 Task: Update the Trello card with a detailed description, attach a file, set up an automation button to move the card, change the cover color, and add a comment.
Action: Mouse moved to (372, 418)
Screenshot: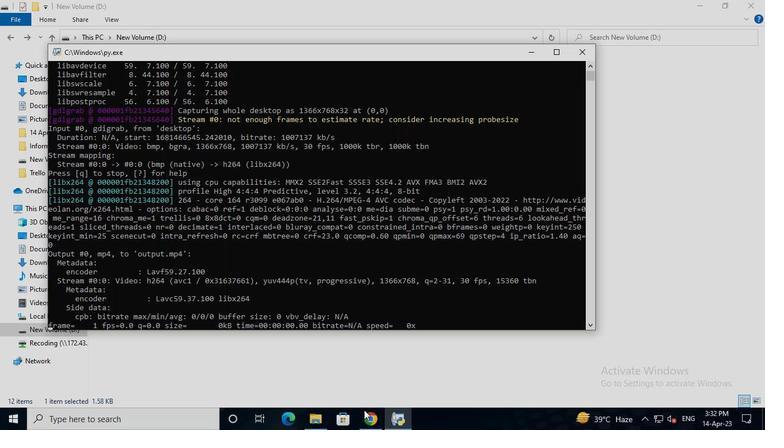
Action: Mouse pressed left at (372, 418)
Screenshot: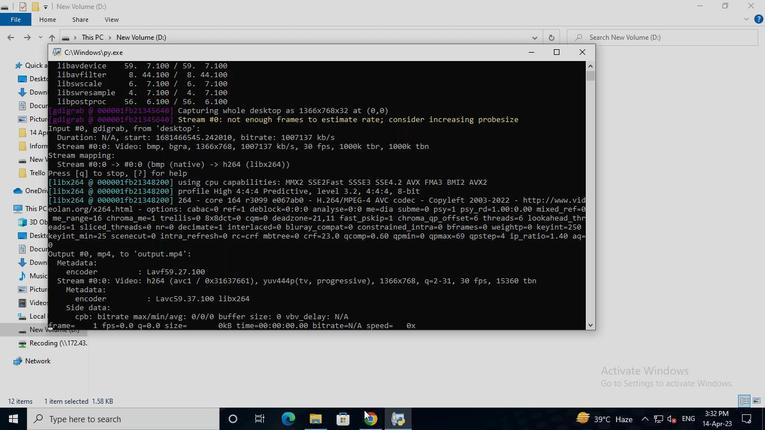 
Action: Mouse moved to (408, 335)
Screenshot: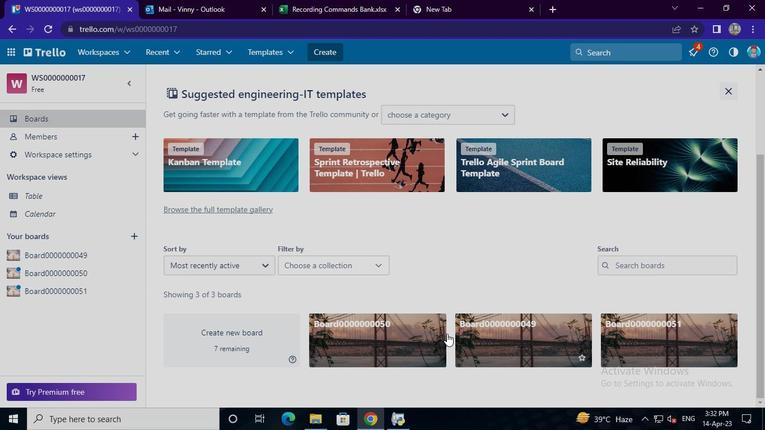 
Action: Mouse pressed left at (408, 335)
Screenshot: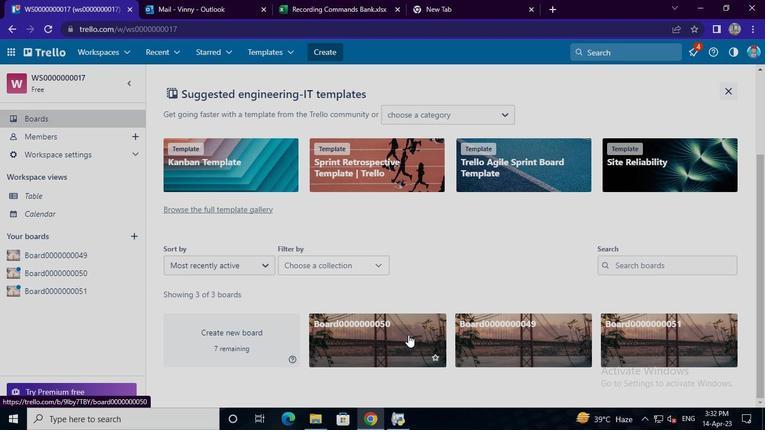 
Action: Mouse moved to (288, 122)
Screenshot: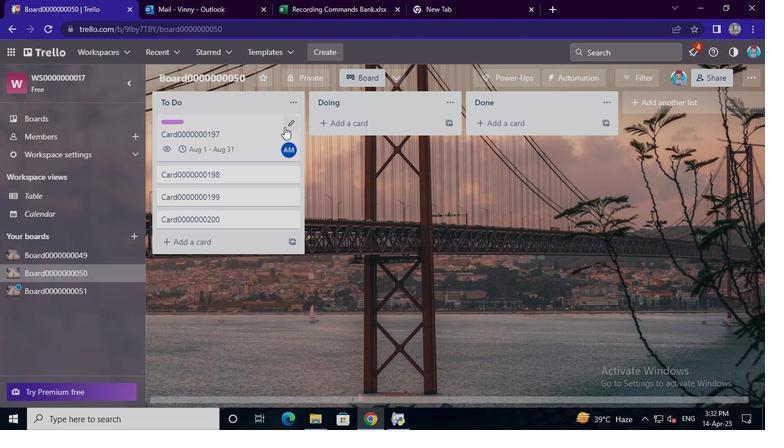 
Action: Mouse pressed left at (288, 122)
Screenshot: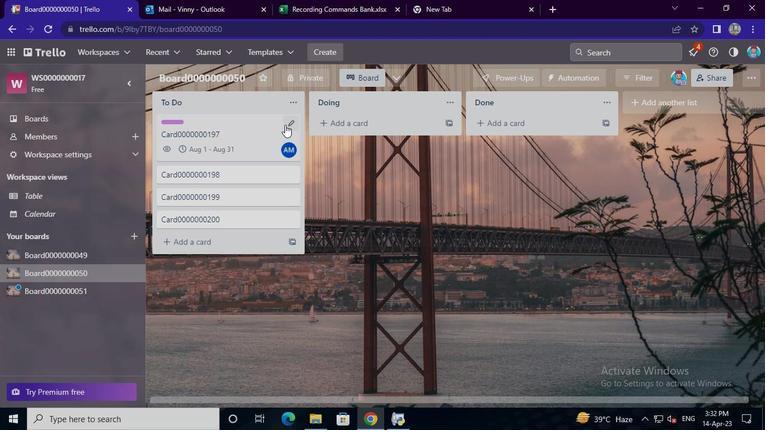 
Action: Mouse moved to (327, 127)
Screenshot: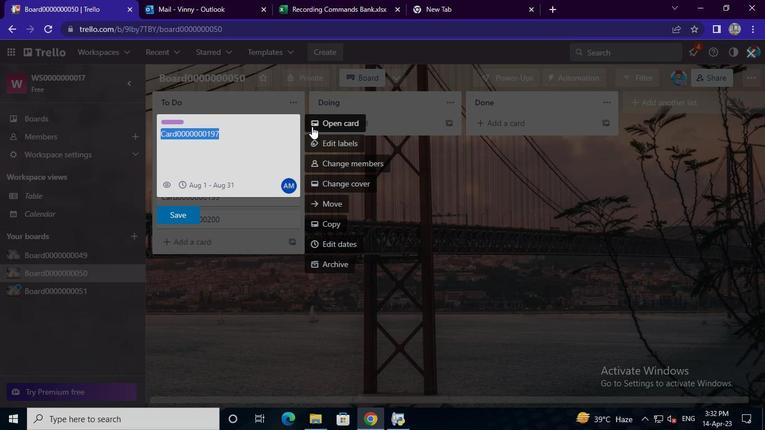 
Action: Mouse pressed left at (327, 127)
Screenshot: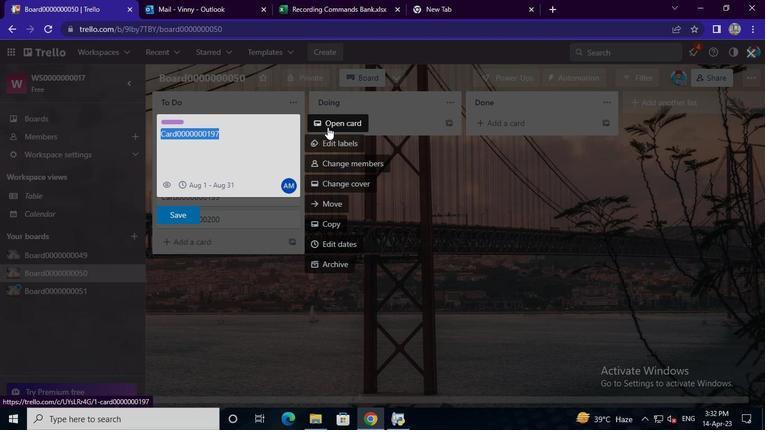 
Action: Mouse moved to (548, 228)
Screenshot: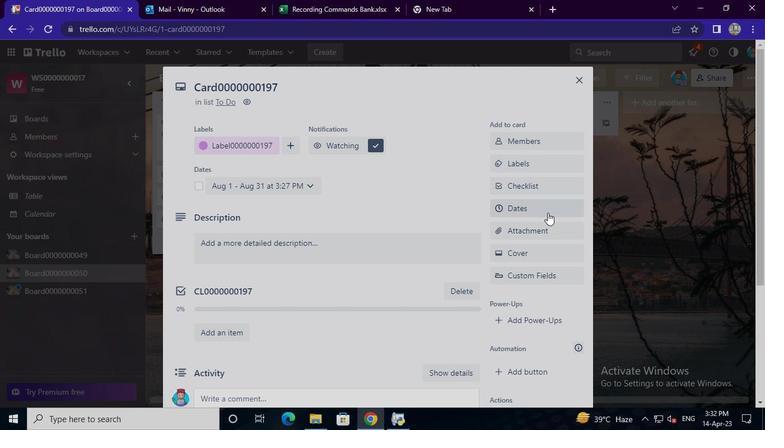 
Action: Mouse pressed left at (548, 228)
Screenshot: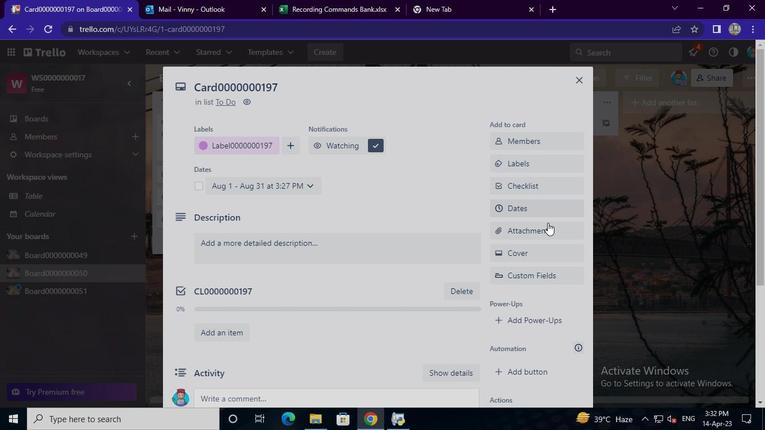 
Action: Mouse moved to (528, 104)
Screenshot: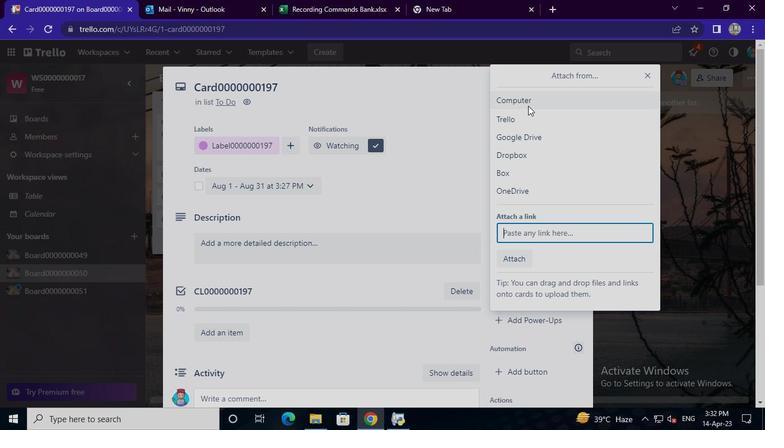 
Action: Mouse pressed left at (528, 104)
Screenshot: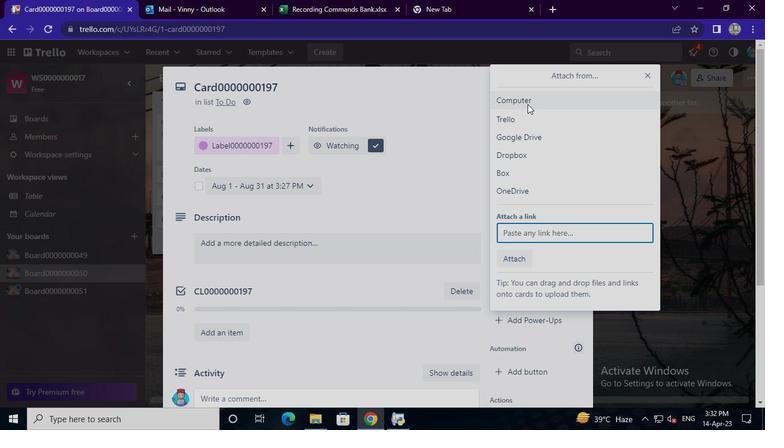 
Action: Mouse moved to (250, 250)
Screenshot: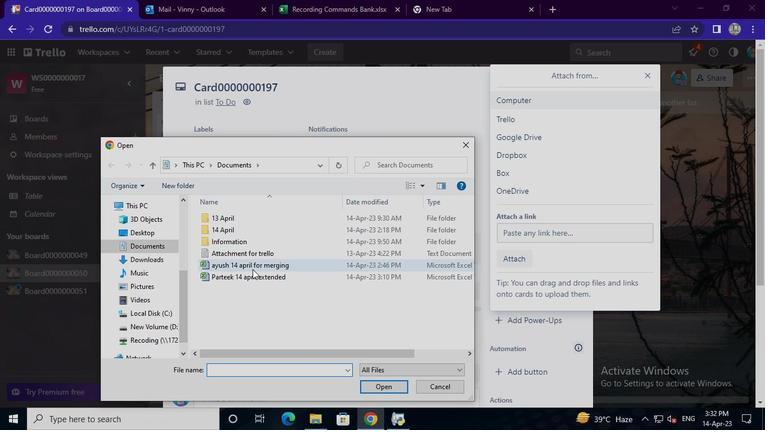 
Action: Mouse pressed left at (250, 250)
Screenshot: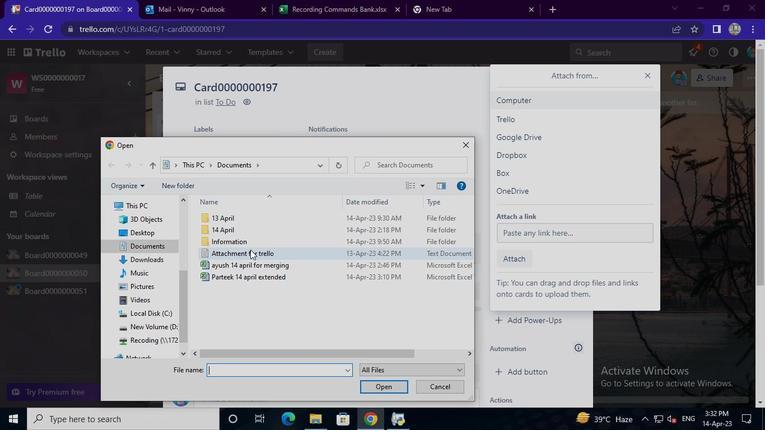 
Action: Mouse pressed left at (250, 250)
Screenshot: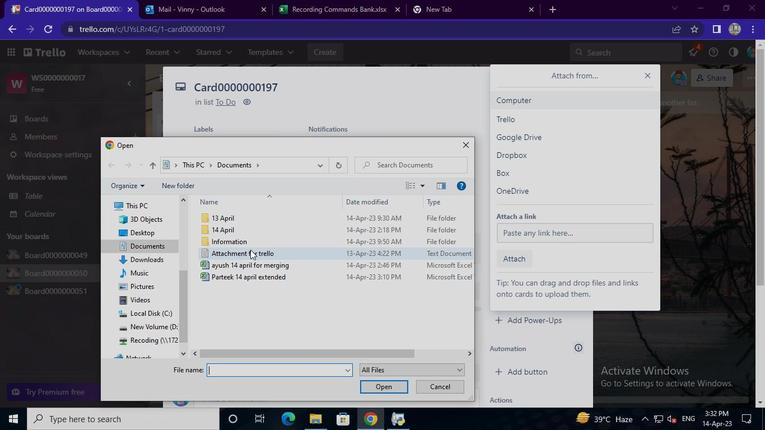 
Action: Mouse moved to (512, 257)
Screenshot: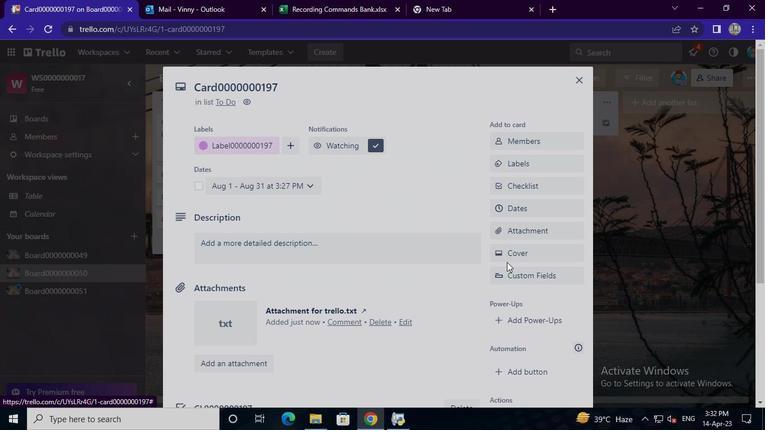 
Action: Mouse pressed left at (512, 257)
Screenshot: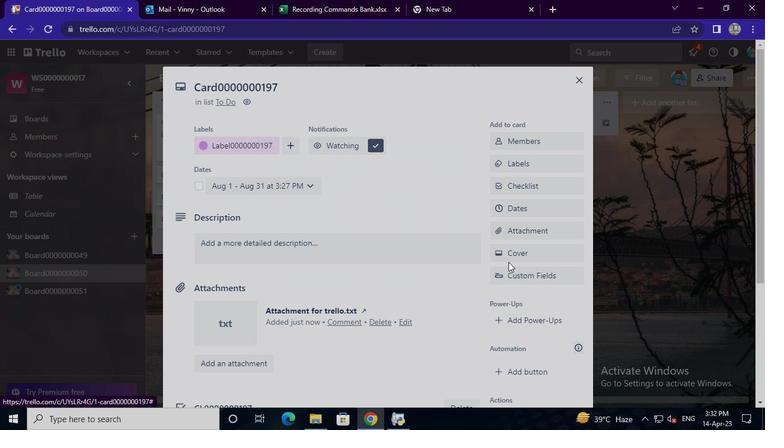 
Action: Mouse moved to (639, 173)
Screenshot: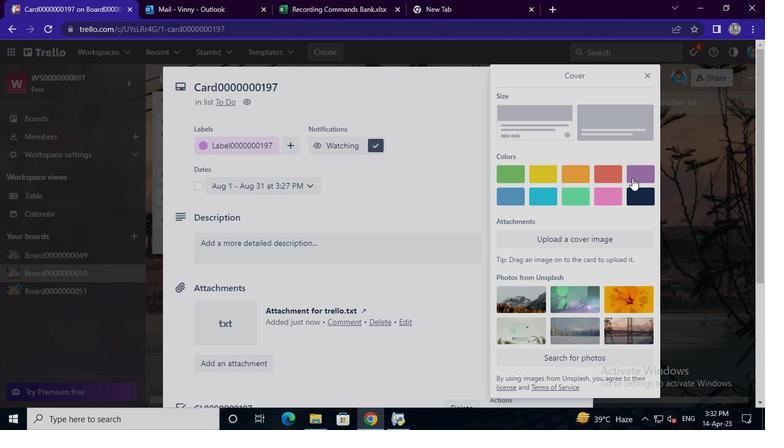 
Action: Mouse pressed left at (639, 173)
Screenshot: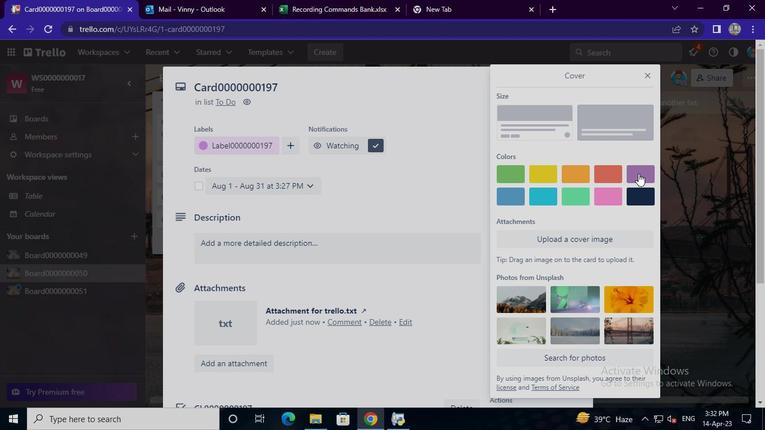 
Action: Mouse moved to (648, 77)
Screenshot: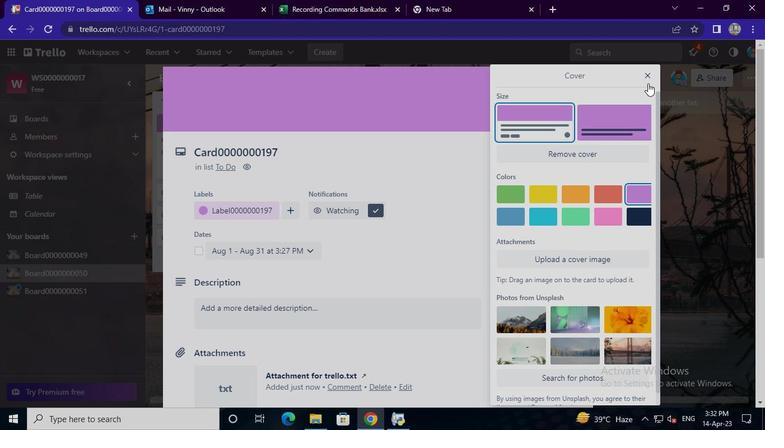 
Action: Mouse pressed left at (648, 77)
Screenshot: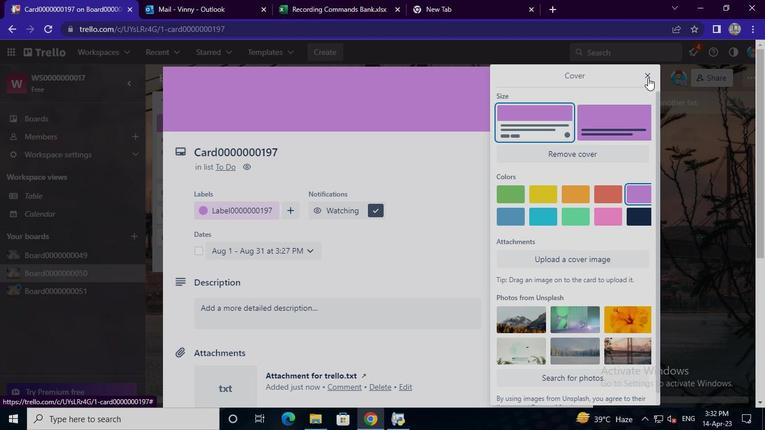 
Action: Mouse moved to (527, 191)
Screenshot: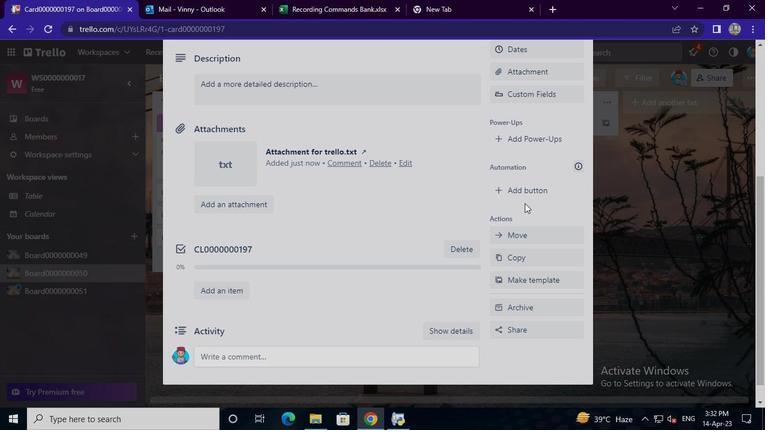 
Action: Mouse pressed left at (527, 191)
Screenshot: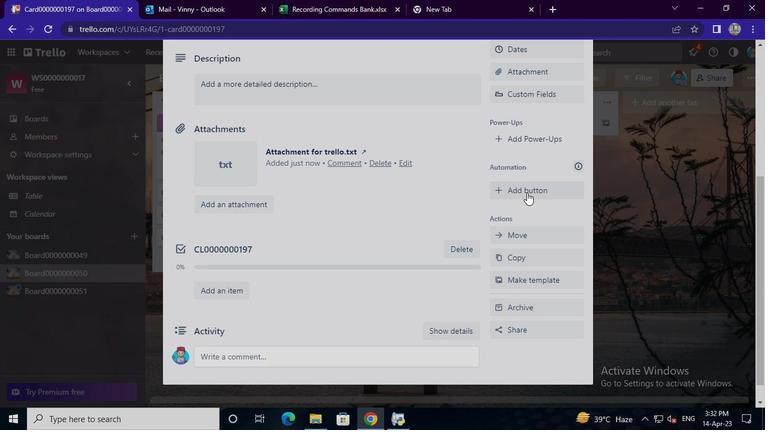
Action: Mouse moved to (546, 129)
Screenshot: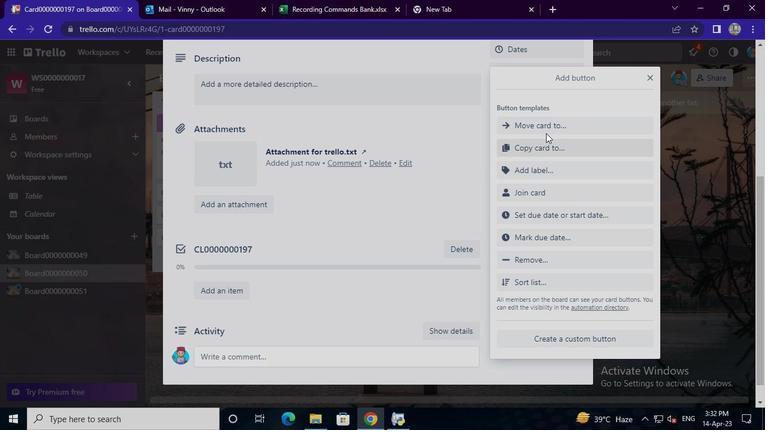 
Action: Mouse pressed left at (546, 129)
Screenshot: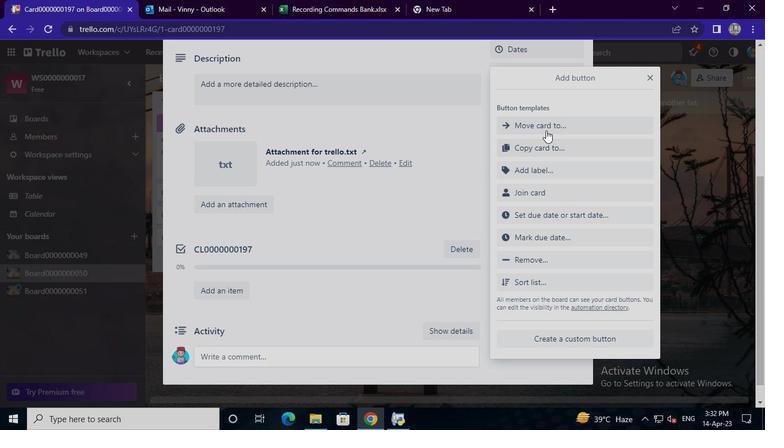 
Action: Mouse moved to (551, 123)
Screenshot: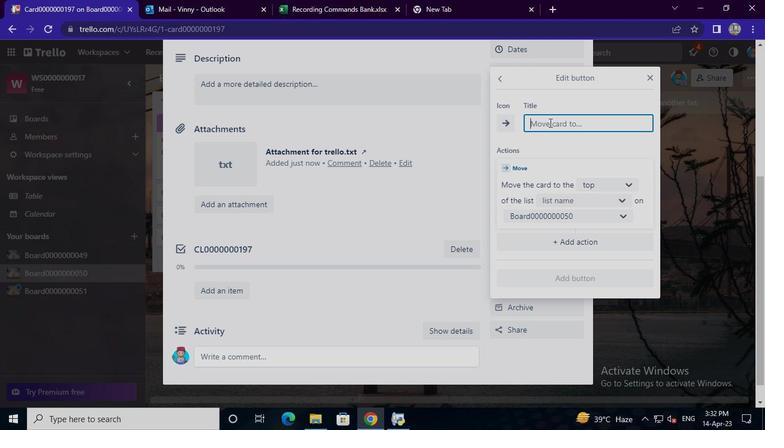 
Action: Mouse pressed left at (551, 123)
Screenshot: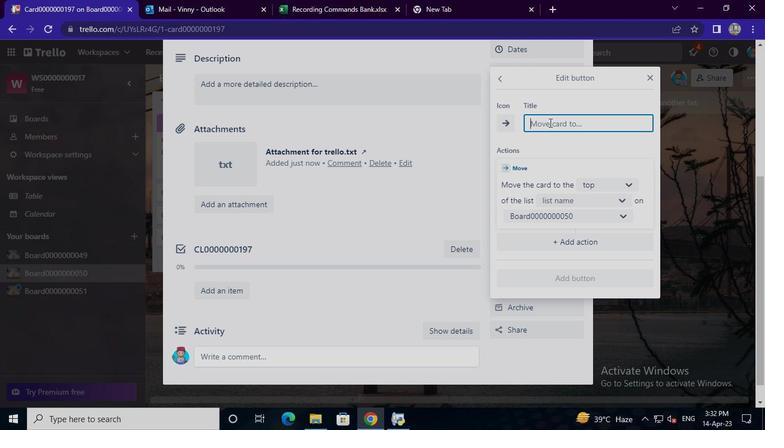 
Action: Keyboard Key.shift
Screenshot: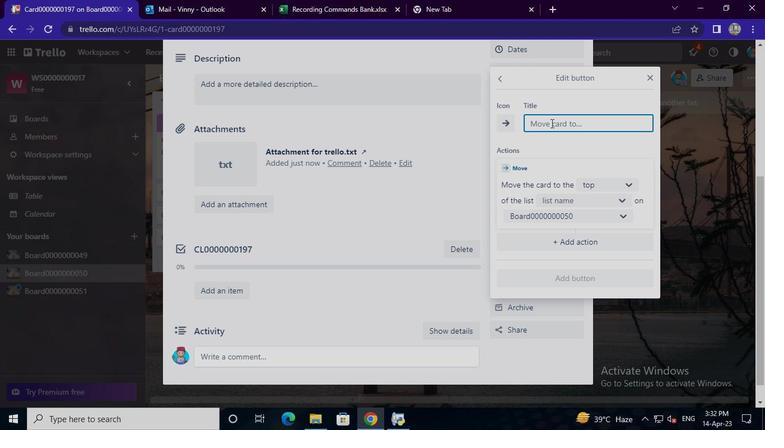 
Action: Keyboard B
Screenshot: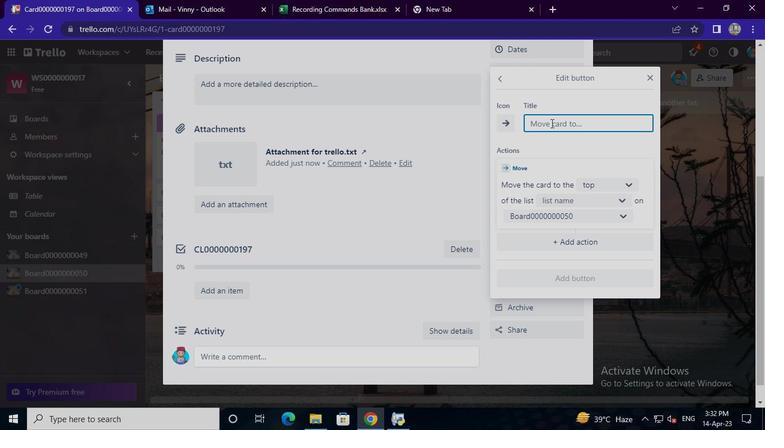 
Action: Keyboard u
Screenshot: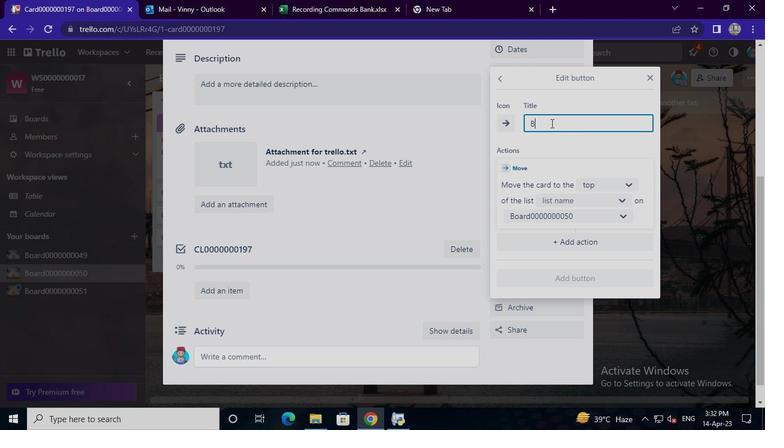 
Action: Keyboard t
Screenshot: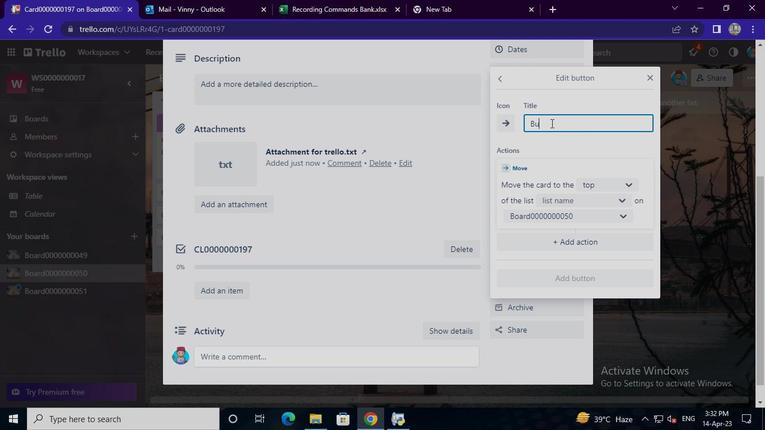 
Action: Keyboard t
Screenshot: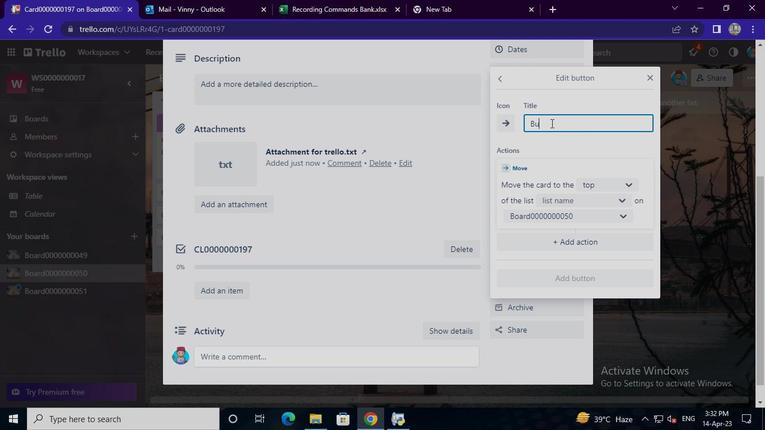 
Action: Keyboard o
Screenshot: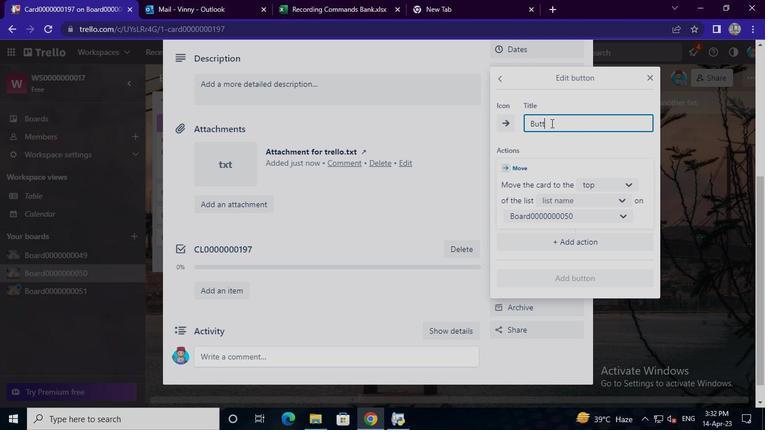 
Action: Keyboard n
Screenshot: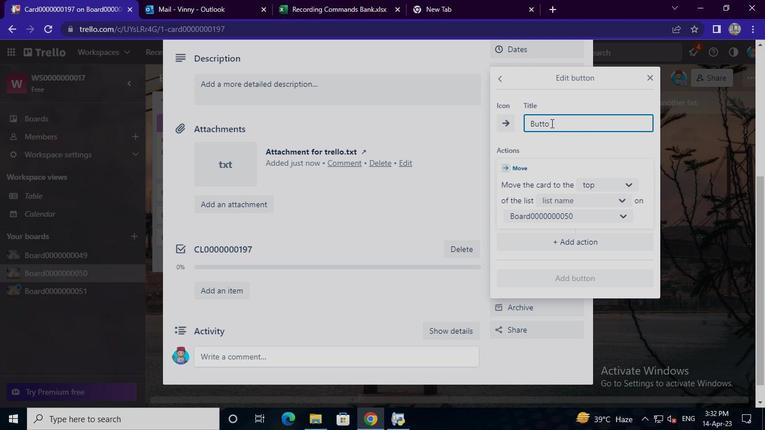 
Action: Keyboard <96>
Screenshot: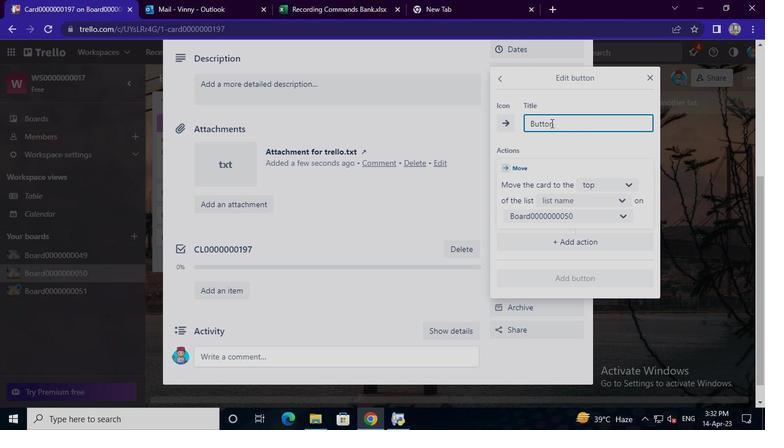 
Action: Keyboard <96>
Screenshot: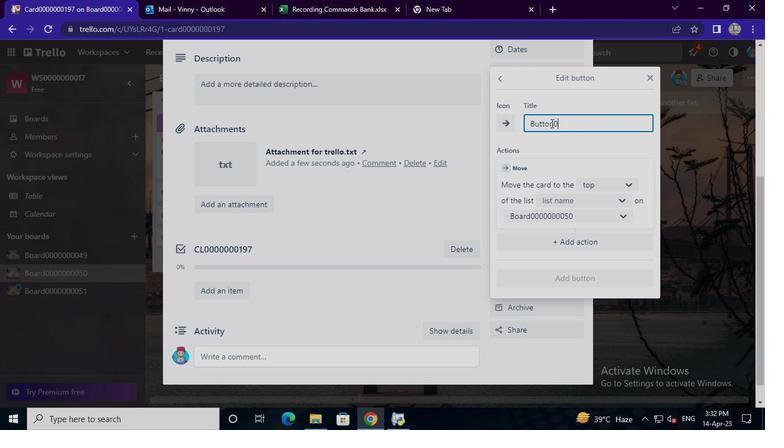 
Action: Keyboard <96>
Screenshot: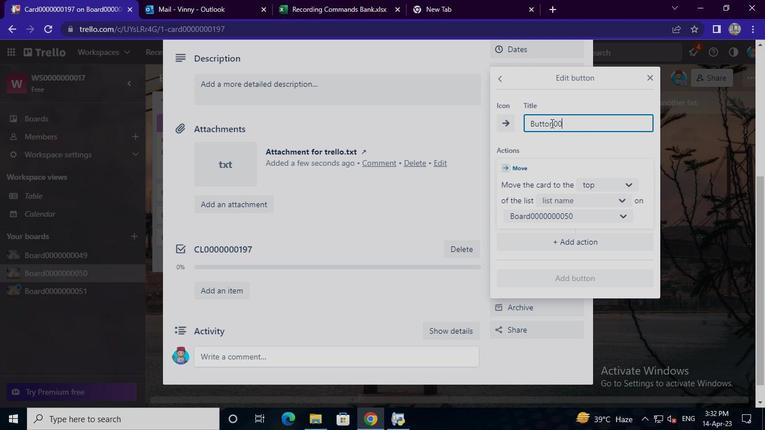 
Action: Keyboard <96>
Screenshot: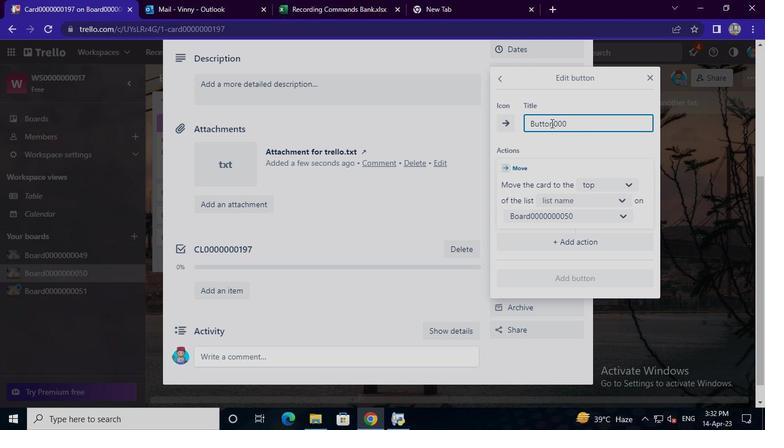 
Action: Keyboard <96>
Screenshot: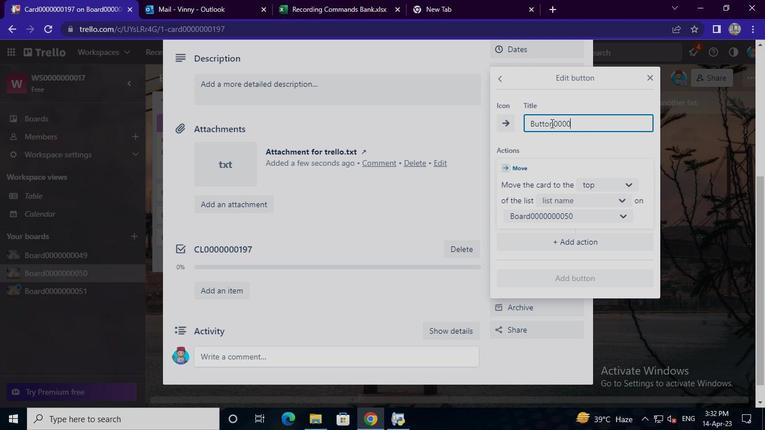 
Action: Keyboard <96>
Screenshot: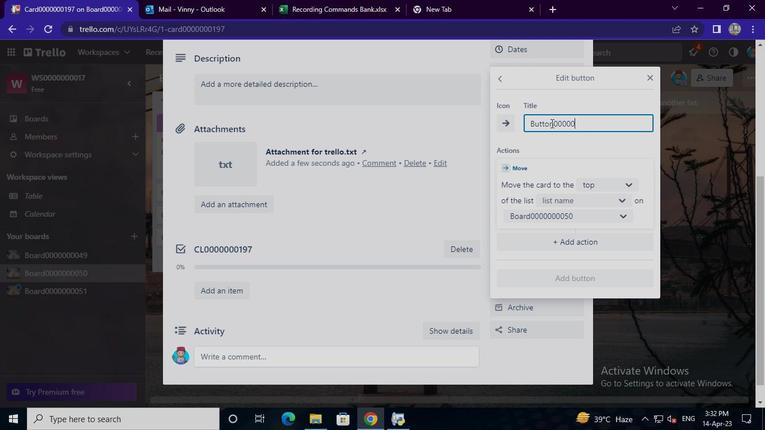 
Action: Keyboard <96>
Screenshot: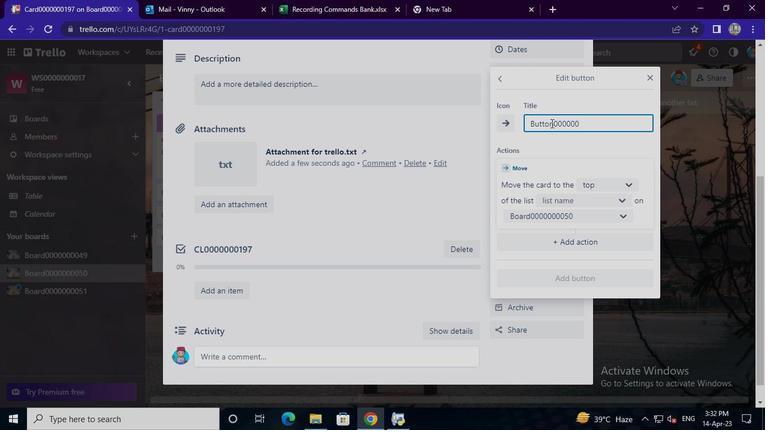 
Action: Keyboard <97>
Screenshot: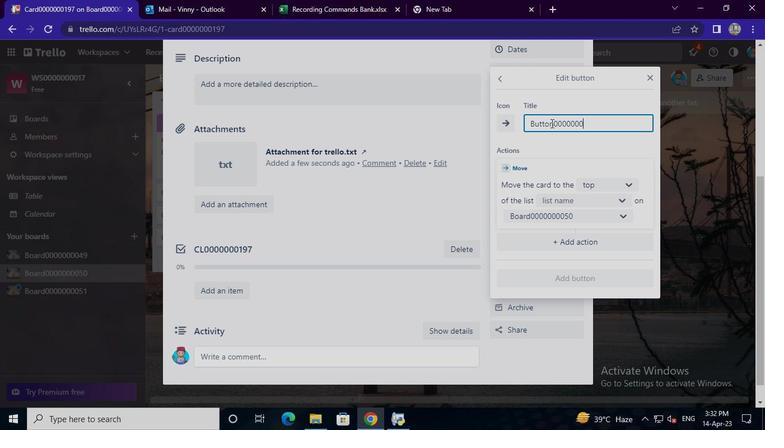 
Action: Keyboard <105>
Screenshot: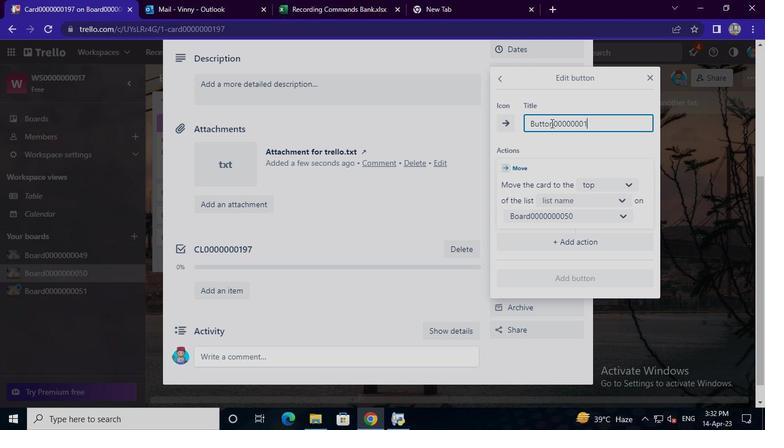 
Action: Keyboard <103>
Screenshot: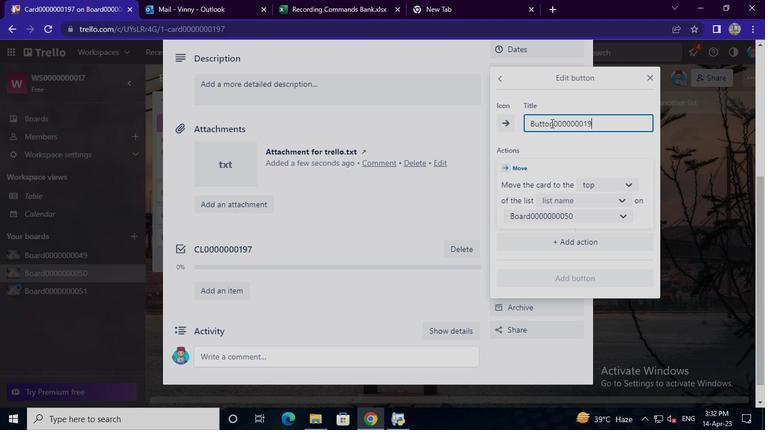 
Action: Mouse moved to (617, 183)
Screenshot: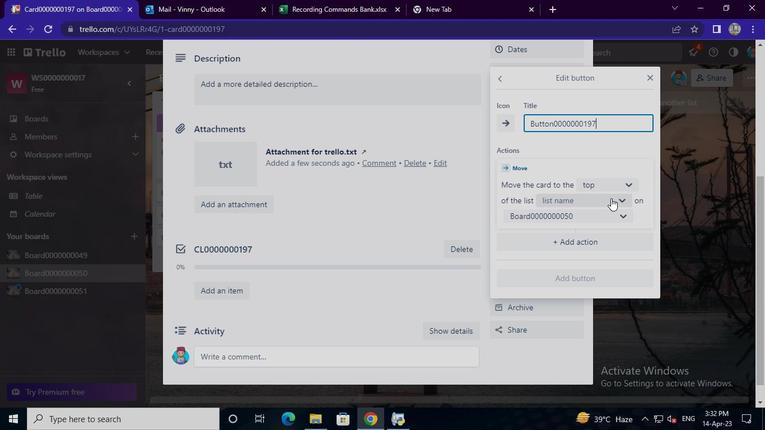
Action: Mouse pressed left at (617, 183)
Screenshot: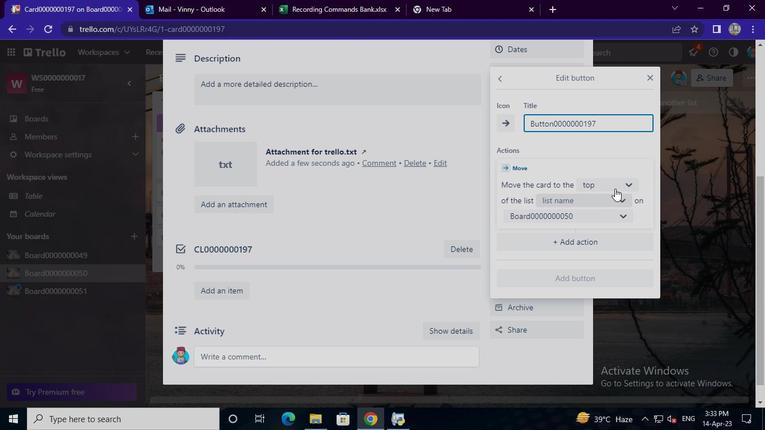 
Action: Mouse moved to (606, 205)
Screenshot: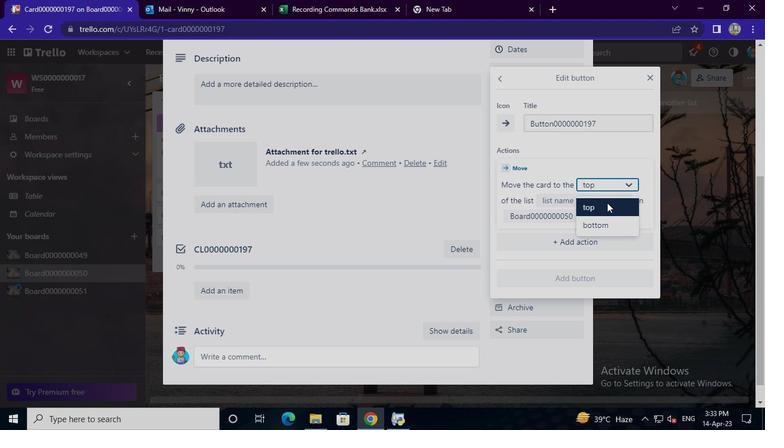 
Action: Mouse pressed left at (606, 205)
Screenshot: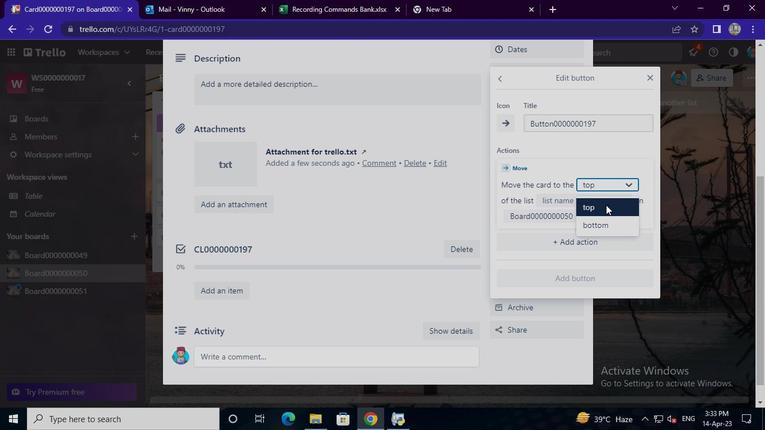 
Action: Mouse moved to (606, 202)
Screenshot: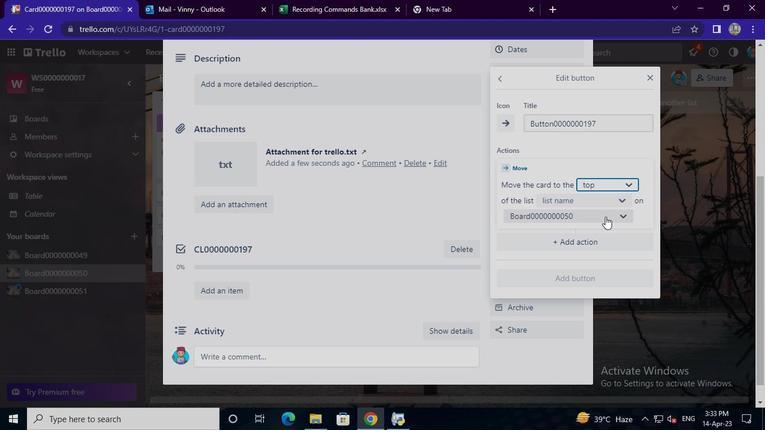 
Action: Mouse pressed left at (606, 202)
Screenshot: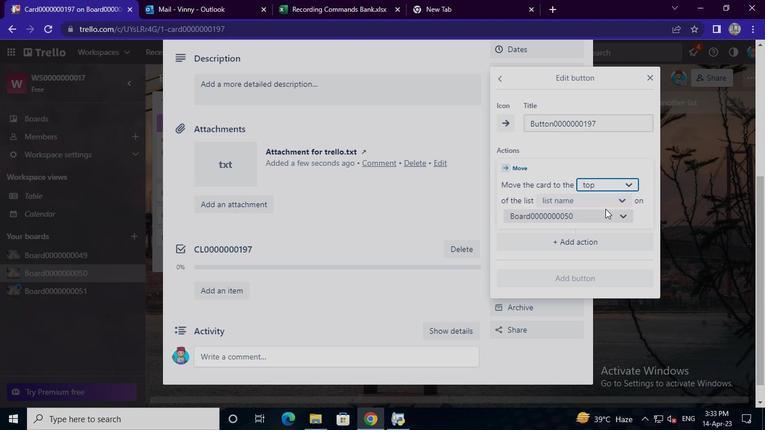 
Action: Mouse moved to (577, 223)
Screenshot: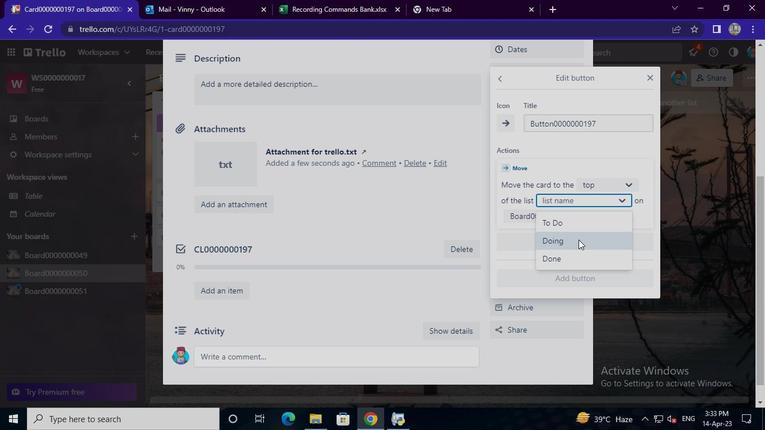 
Action: Mouse pressed left at (577, 223)
Screenshot: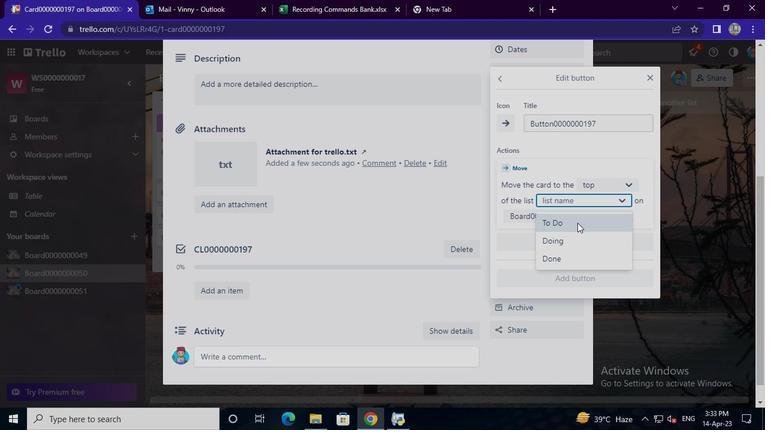 
Action: Mouse moved to (580, 271)
Screenshot: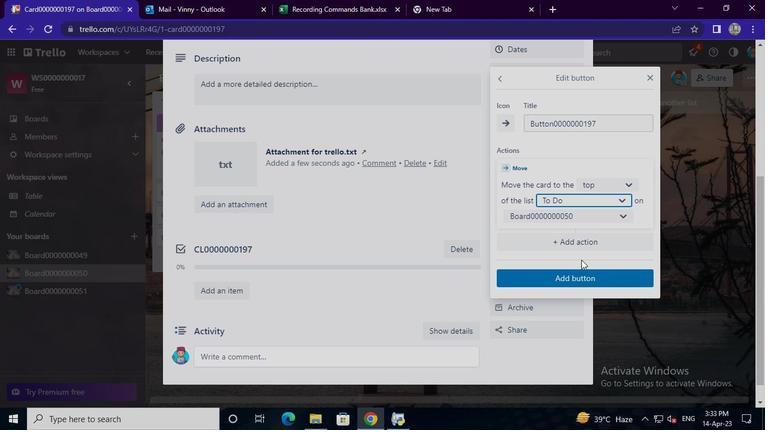 
Action: Mouse pressed left at (580, 271)
Screenshot: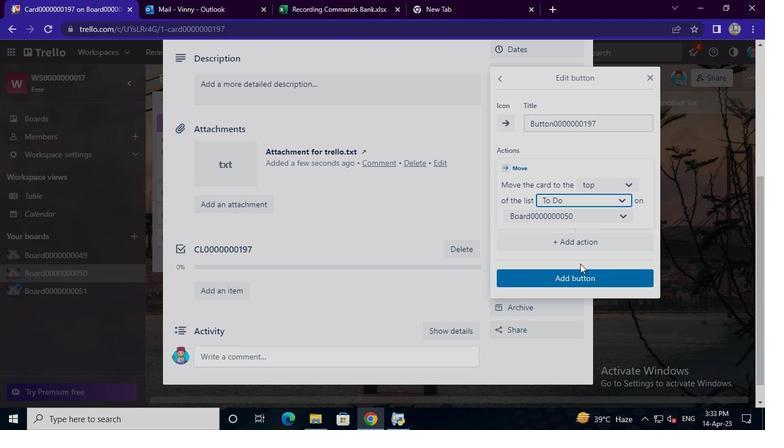 
Action: Mouse moved to (288, 199)
Screenshot: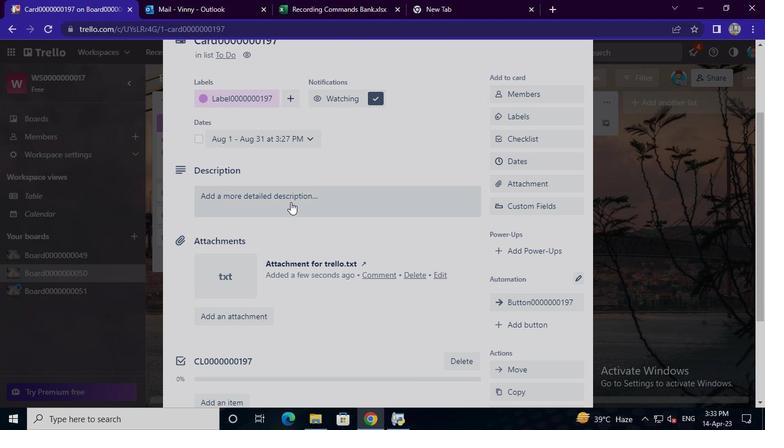 
Action: Mouse pressed left at (288, 199)
Screenshot: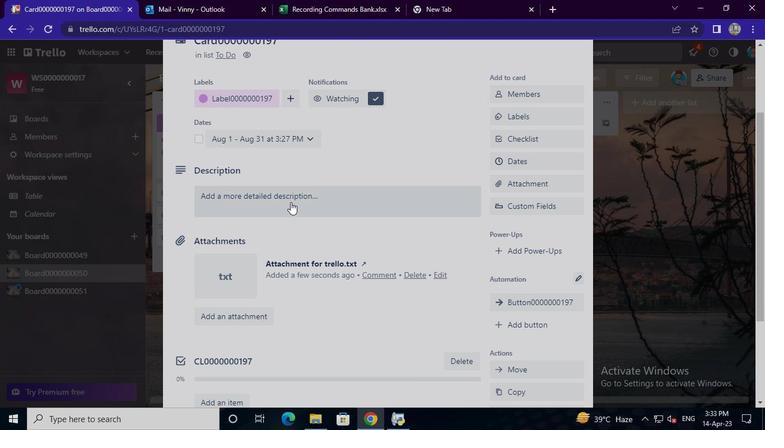 
Action: Mouse moved to (280, 230)
Screenshot: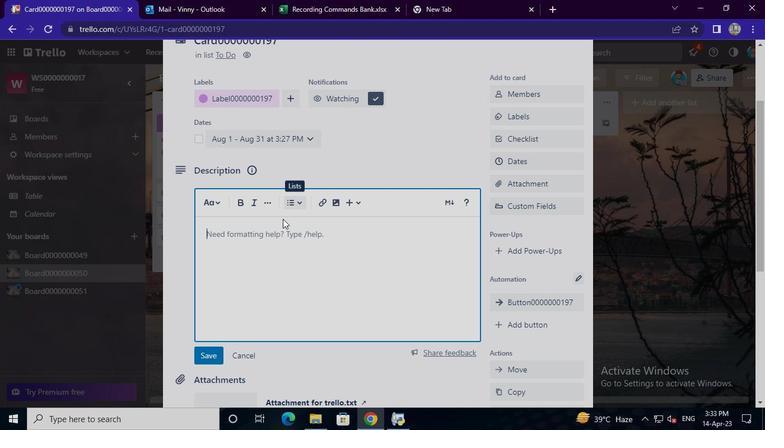 
Action: Keyboard Key.shift
Screenshot: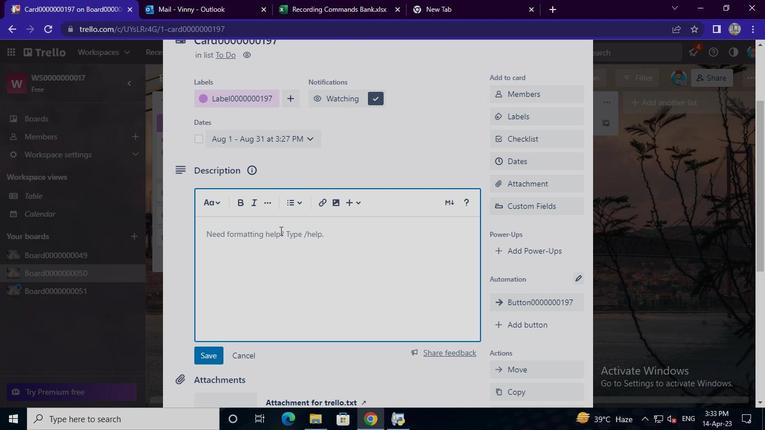 
Action: Keyboard D
Screenshot: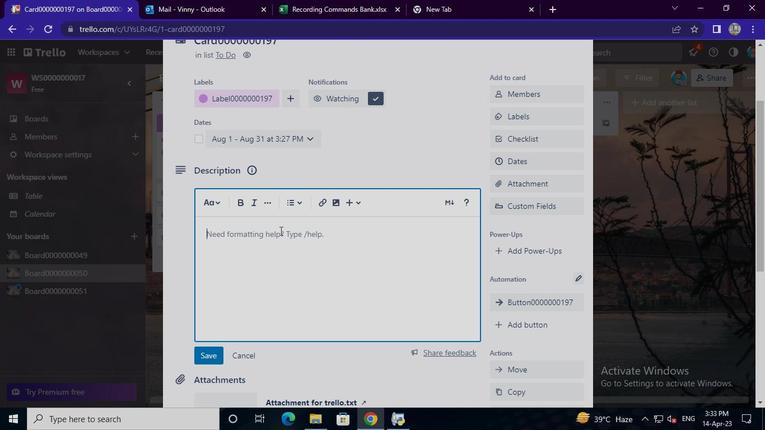 
Action: Keyboard S
Screenshot: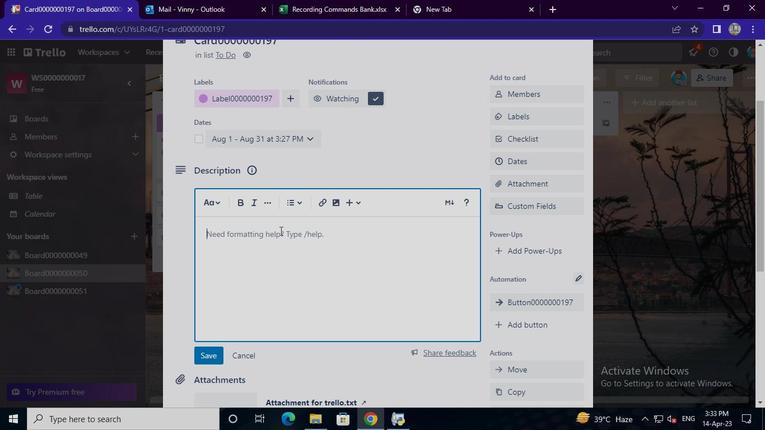 
Action: Keyboard <96>
Screenshot: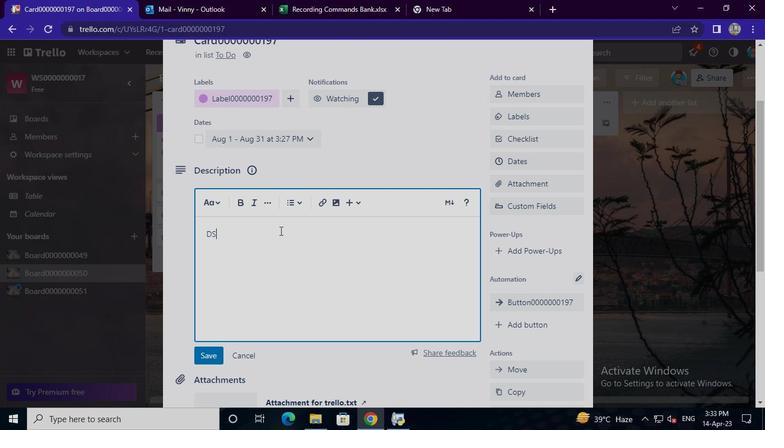 
Action: Keyboard <96>
Screenshot: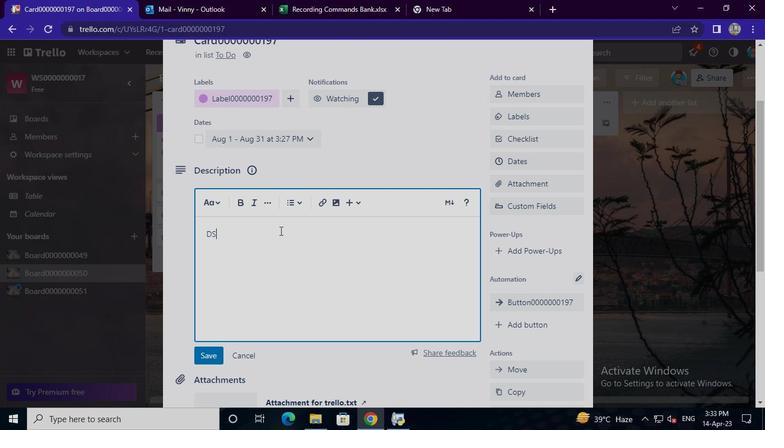 
Action: Keyboard <96>
Screenshot: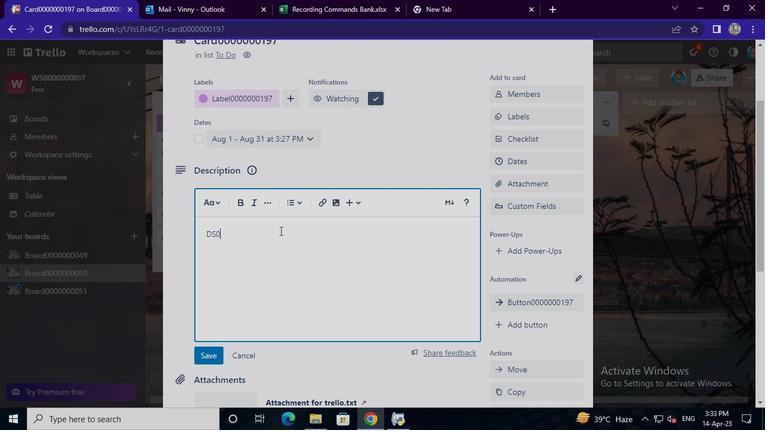 
Action: Keyboard <96>
Screenshot: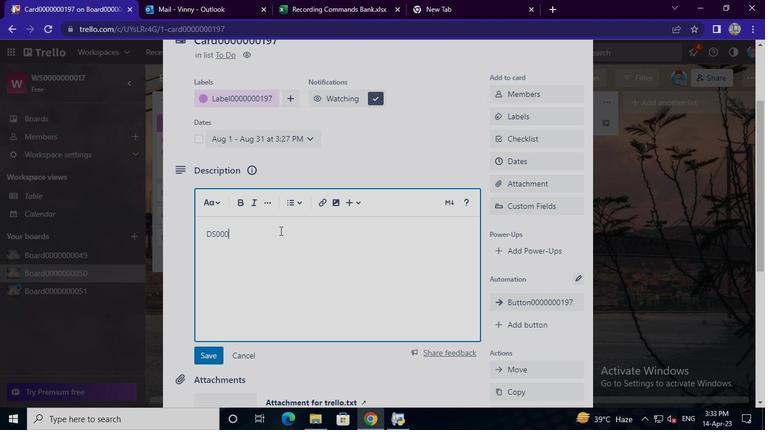 
Action: Keyboard <96>
Screenshot: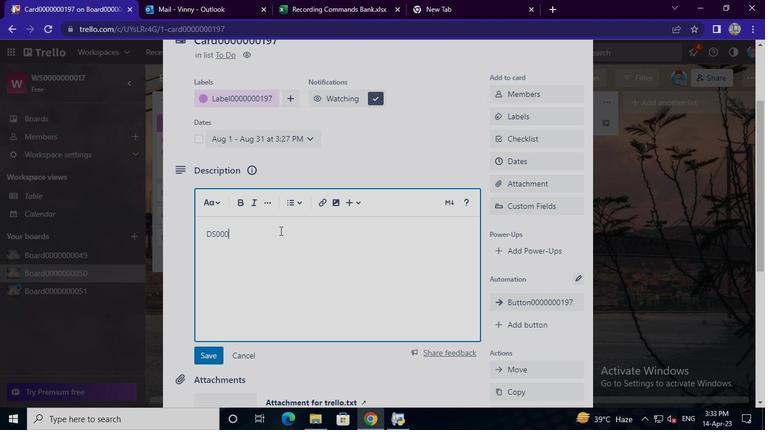 
Action: Keyboard <96>
Screenshot: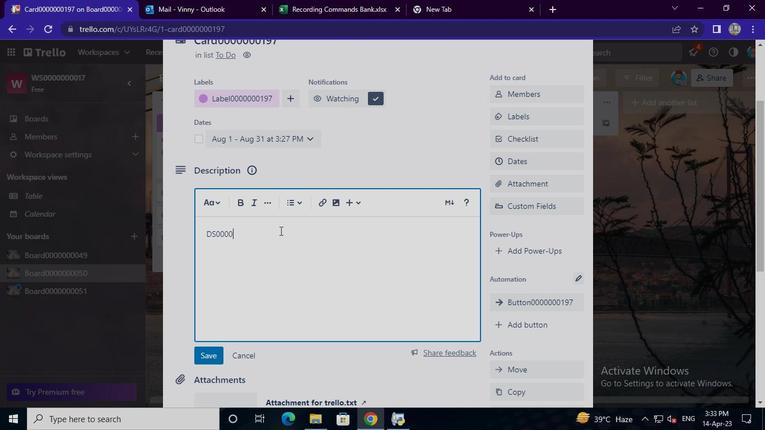 
Action: Keyboard <96>
Screenshot: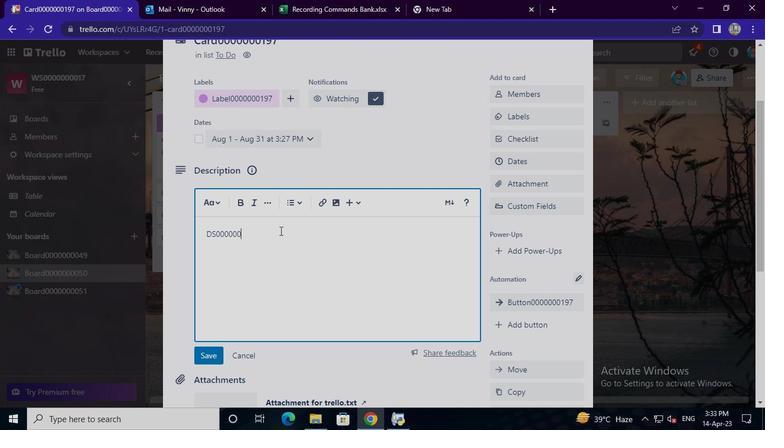 
Action: Keyboard <100>
Screenshot: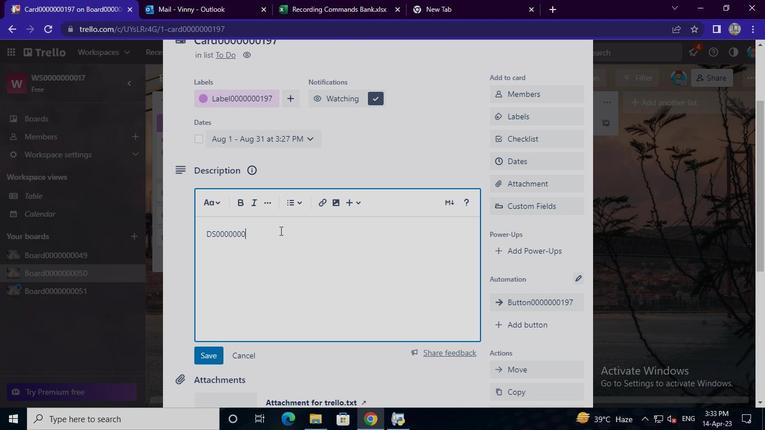 
Action: Keyboard Key.backspace
Screenshot: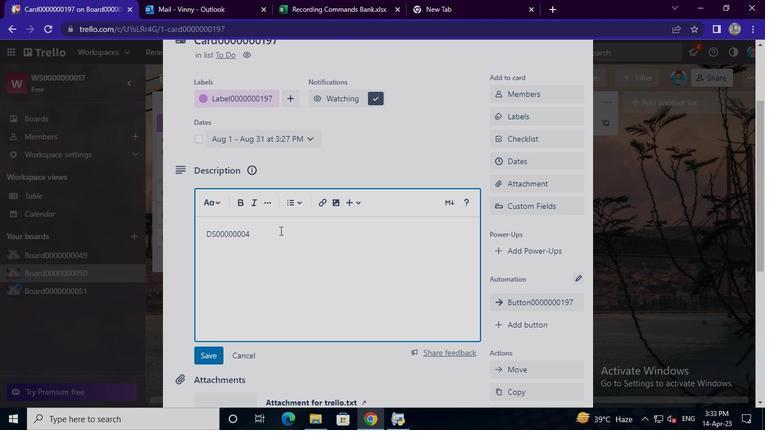 
Action: Keyboard <97>
Screenshot: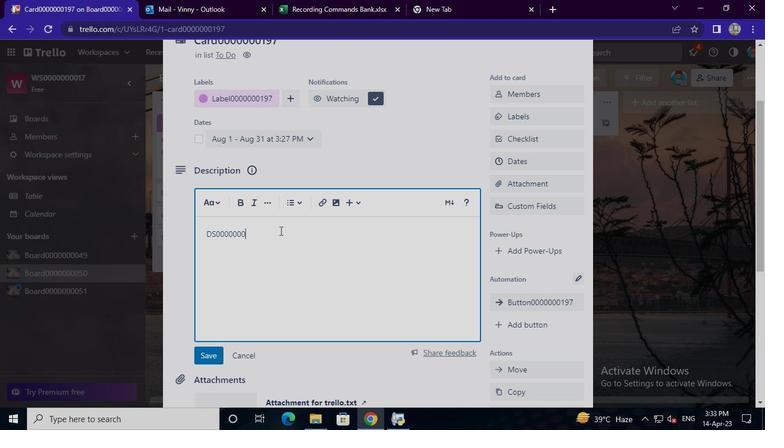 
Action: Keyboard <105>
Screenshot: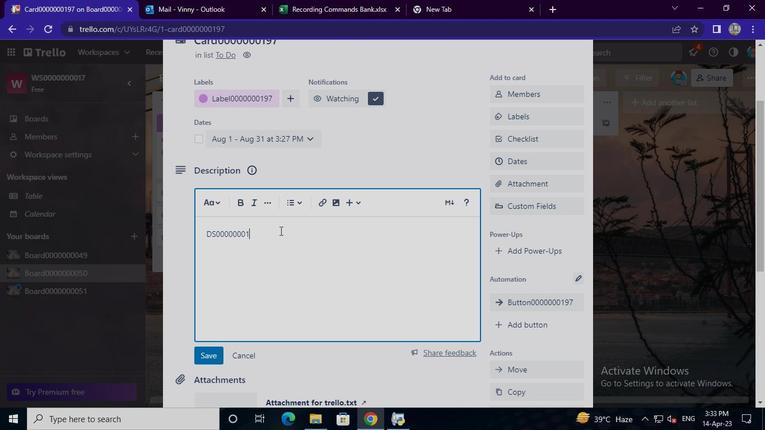 
Action: Keyboard <103>
Screenshot: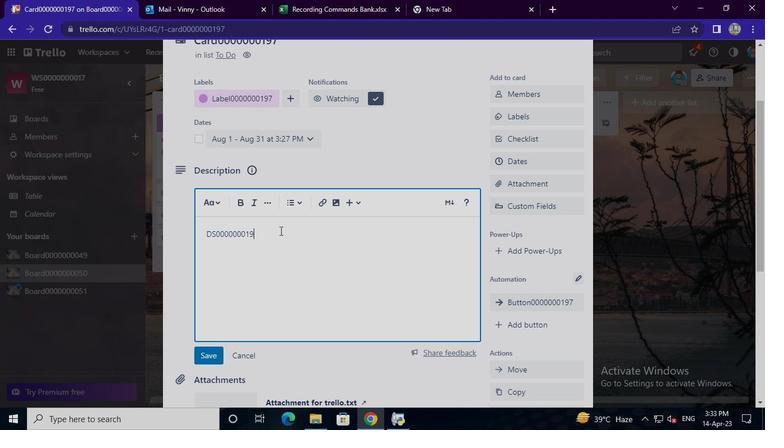 
Action: Mouse moved to (212, 358)
Screenshot: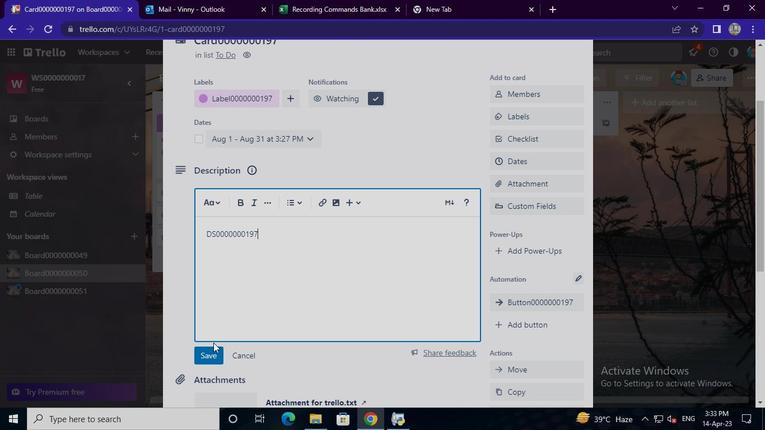 
Action: Mouse pressed left at (212, 358)
Screenshot: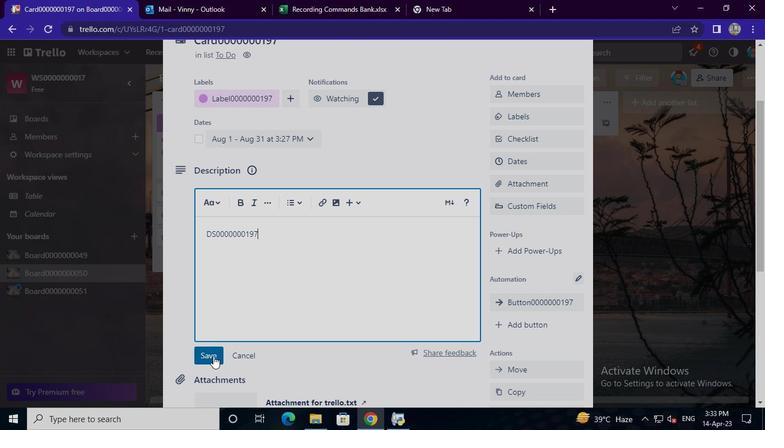 
Action: Mouse moved to (238, 331)
Screenshot: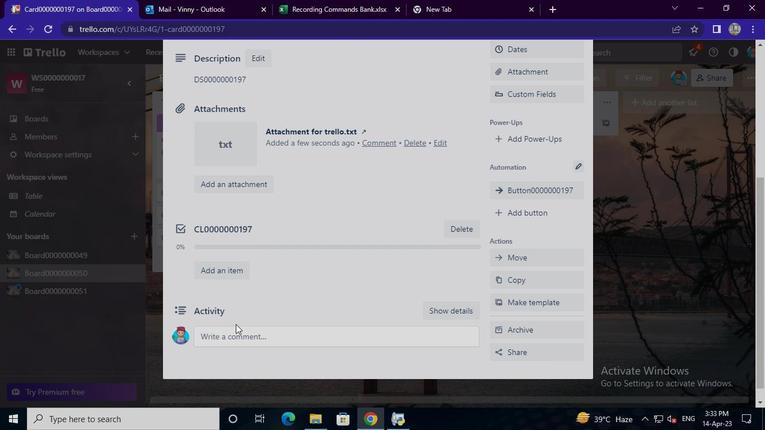 
Action: Mouse pressed left at (238, 331)
Screenshot: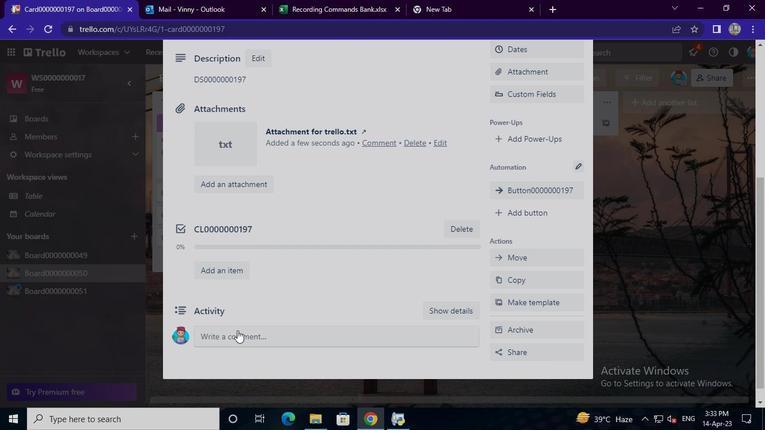 
Action: Mouse moved to (239, 336)
Screenshot: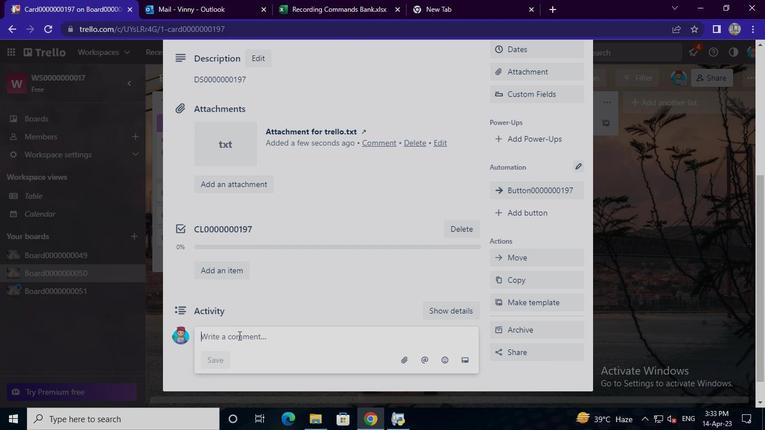 
Action: Keyboard Key.shift
Screenshot: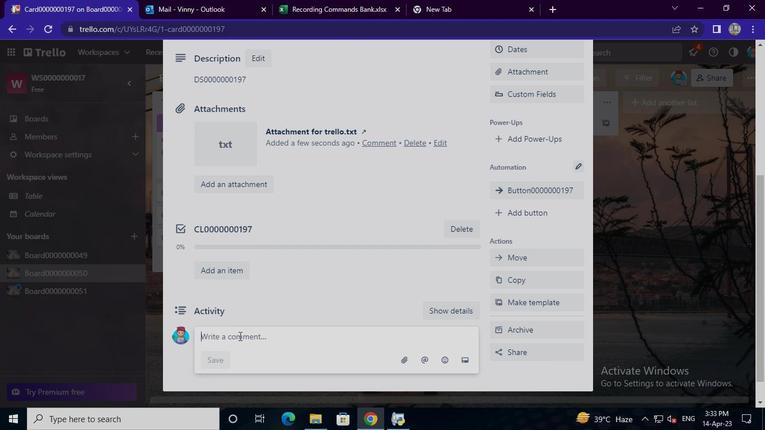 
Action: Keyboard Key.shift
Screenshot: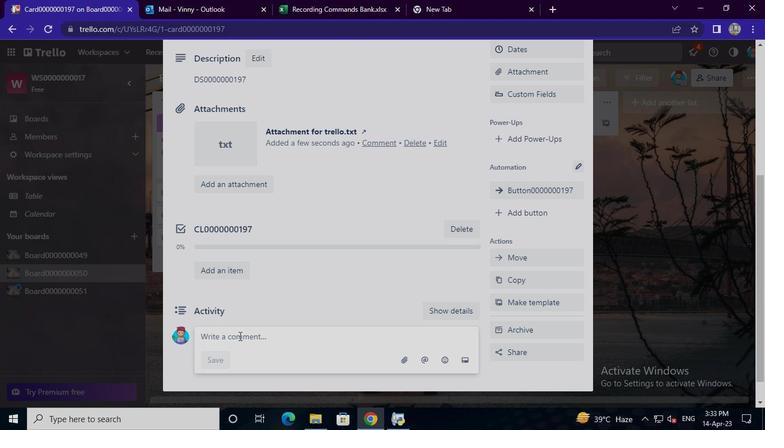 
Action: Keyboard Key.shift
Screenshot: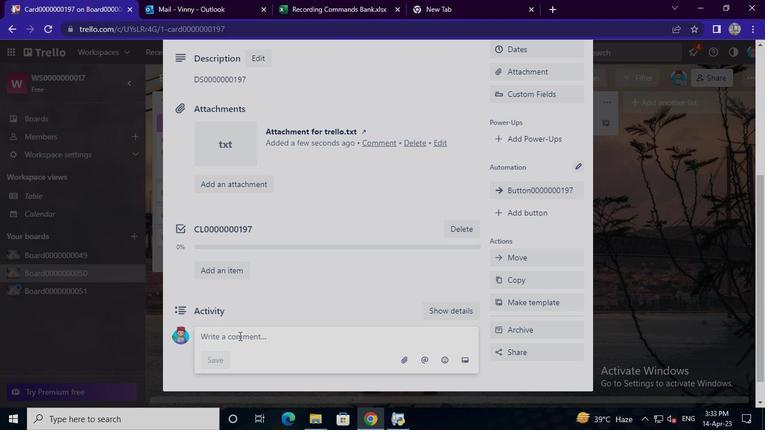 
Action: Keyboard Key.shift
Screenshot: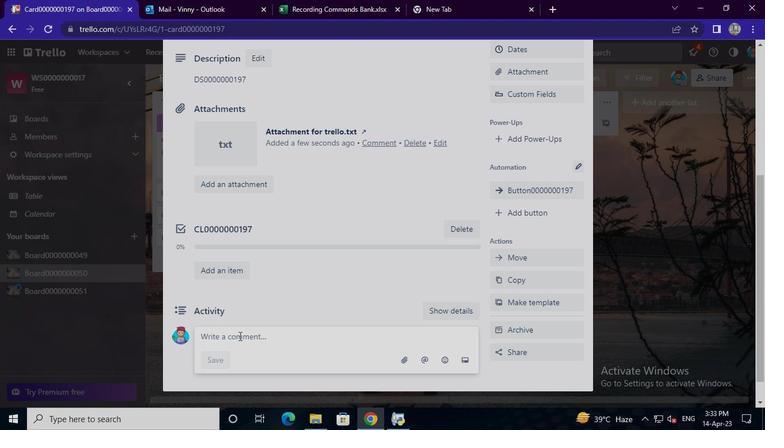 
Action: Keyboard Key.shift
Screenshot: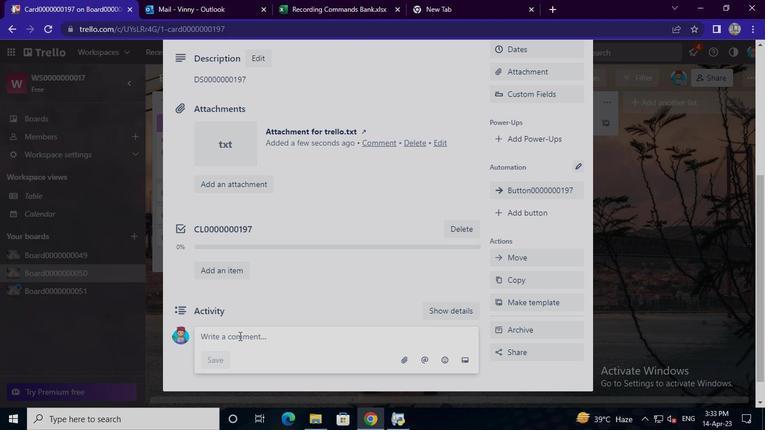 
Action: Keyboard Key.shift
Screenshot: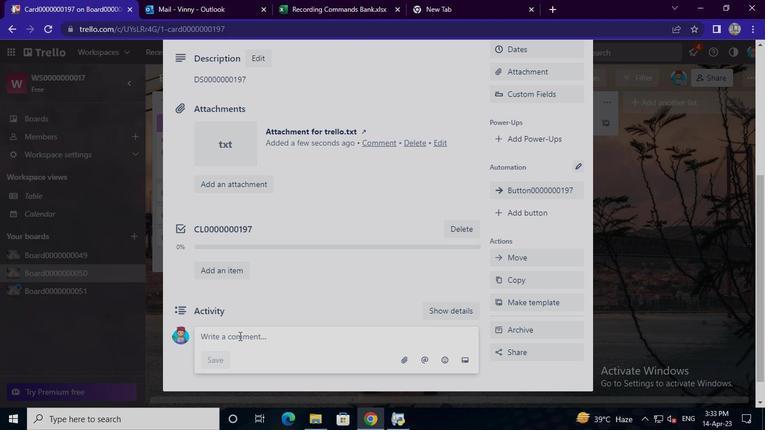
Action: Keyboard Key.shift
Screenshot: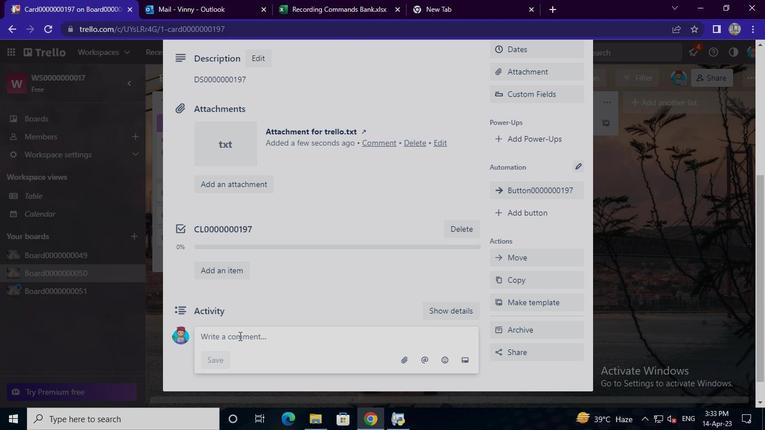 
Action: Keyboard Key.shift
Screenshot: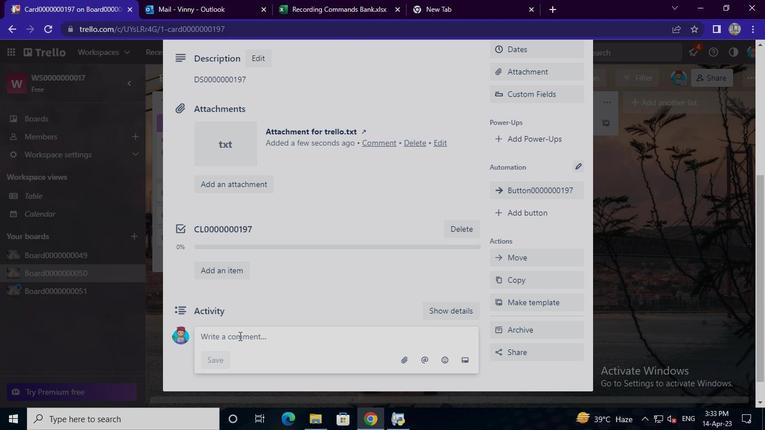 
Action: Keyboard Key.shift
Screenshot: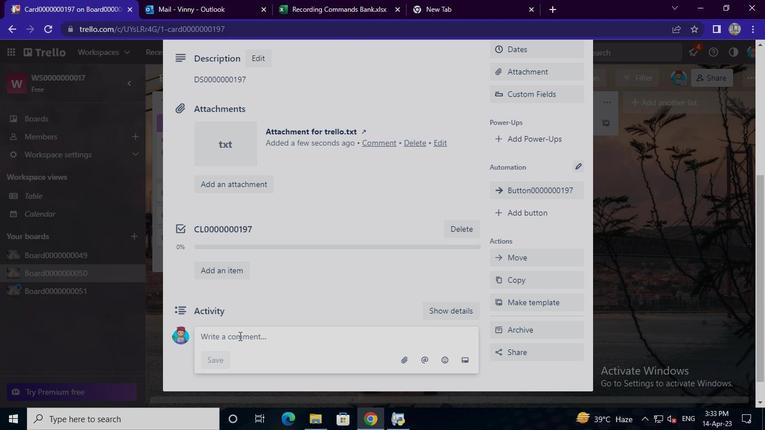 
Action: Keyboard Key.shift
Screenshot: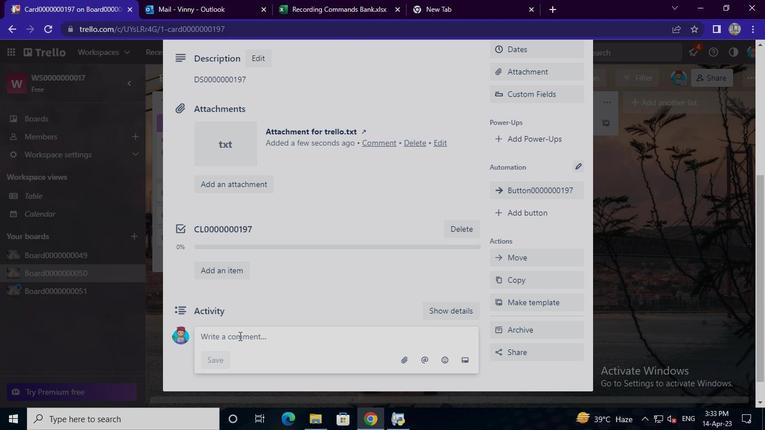 
Action: Keyboard Key.shift
Screenshot: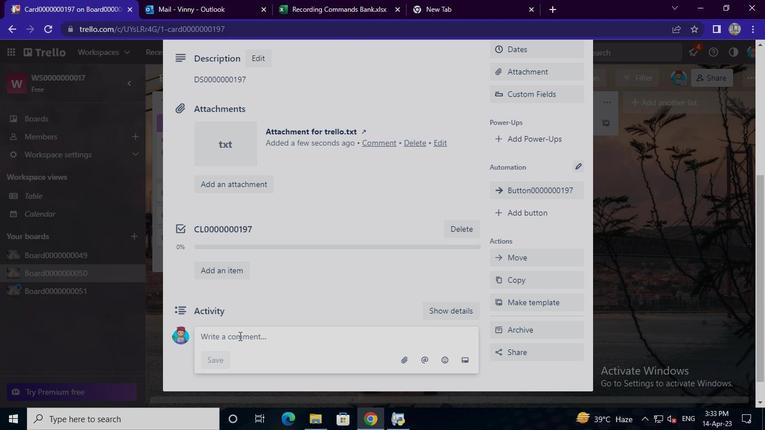 
Action: Keyboard Key.shift
Screenshot: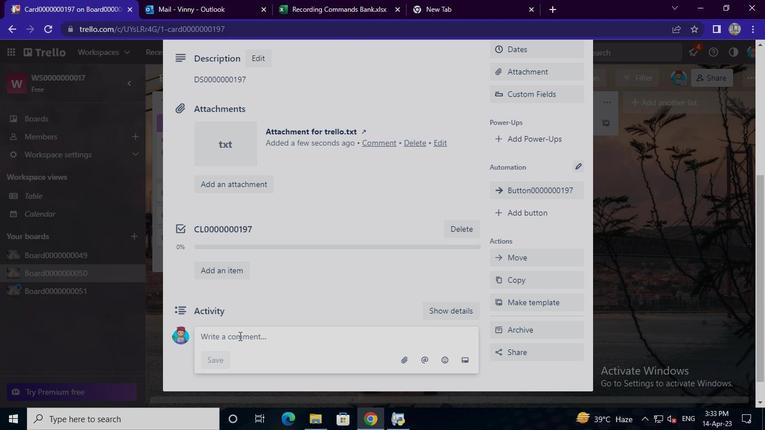 
Action: Keyboard Key.shift
Screenshot: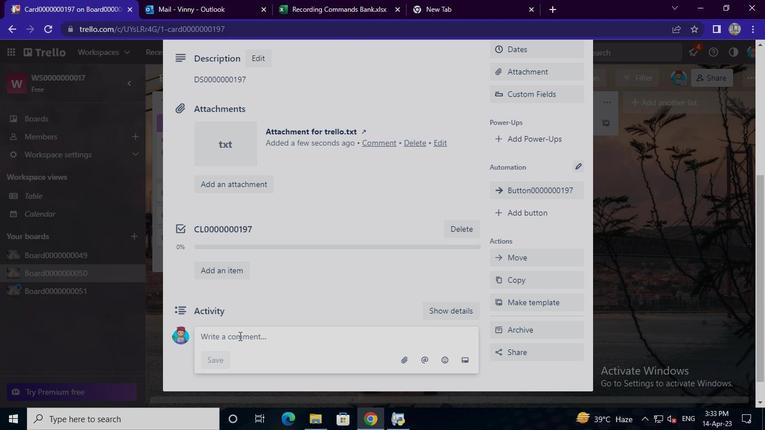 
Action: Keyboard Key.shift
Screenshot: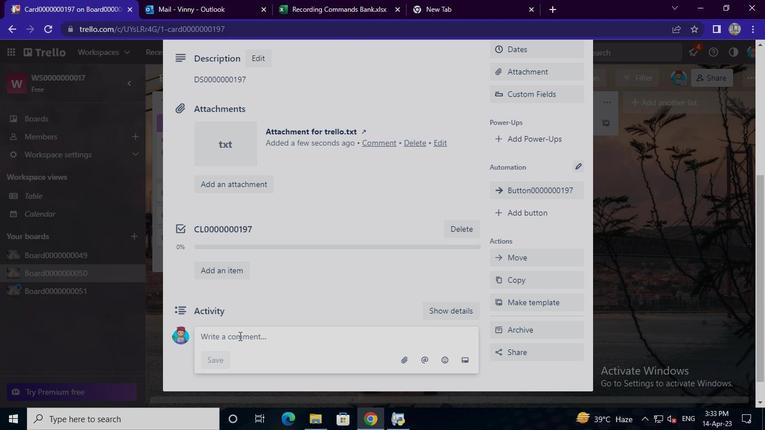 
Action: Keyboard Key.shift
Screenshot: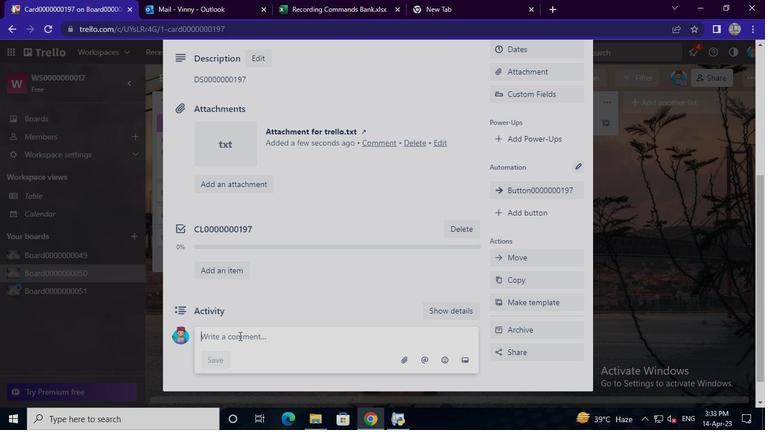 
Action: Keyboard Key.shift
Screenshot: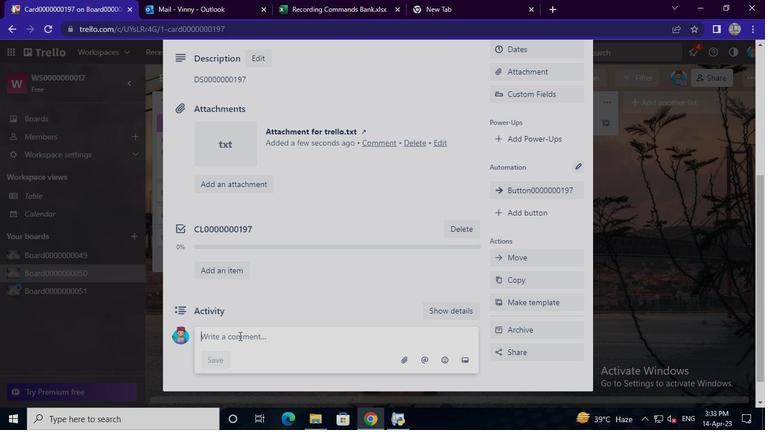 
Action: Keyboard Key.shift
Screenshot: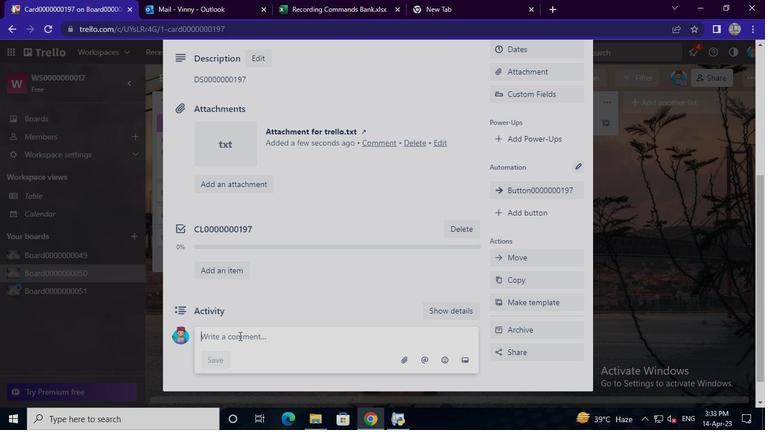 
Action: Keyboard Key.shift
Screenshot: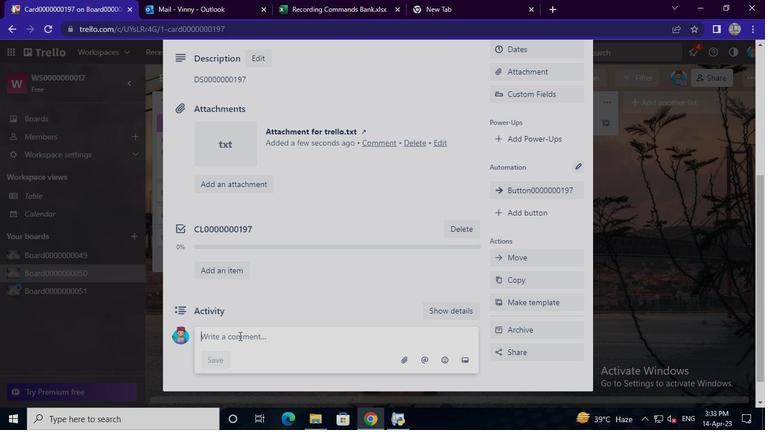 
Action: Keyboard Key.shift
Screenshot: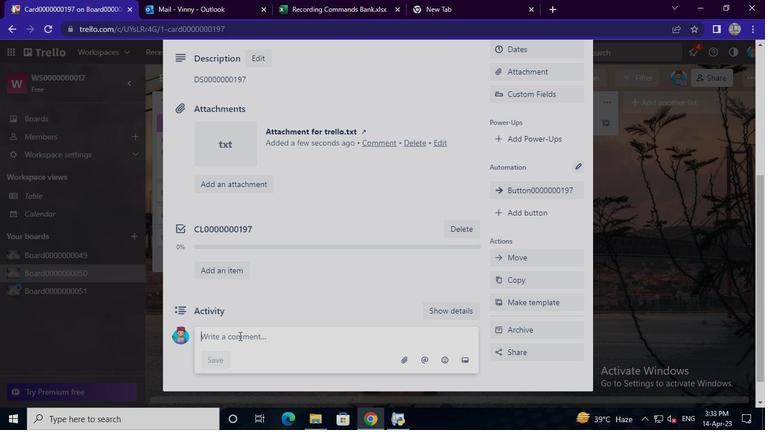 
Action: Keyboard Key.shift
Screenshot: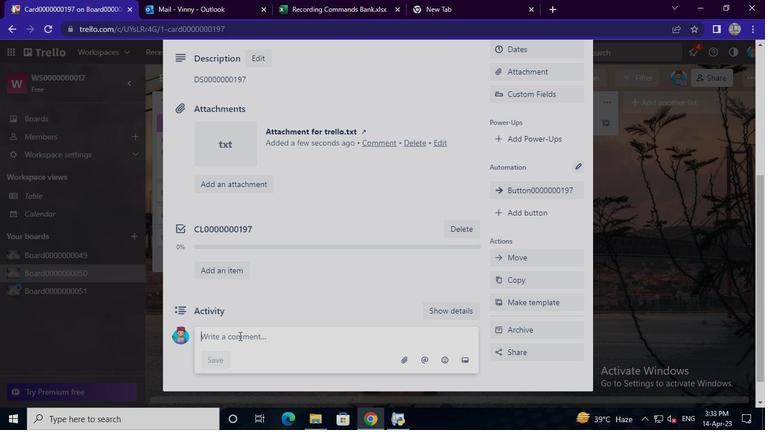 
Action: Keyboard D
Screenshot: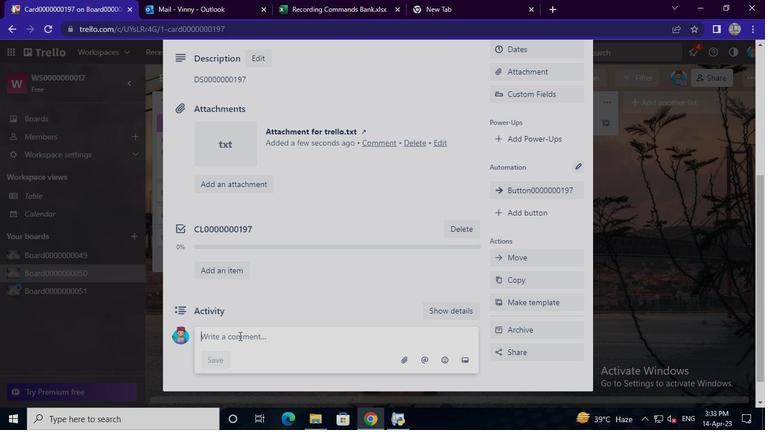 
Action: Keyboard Key.backspace
Screenshot: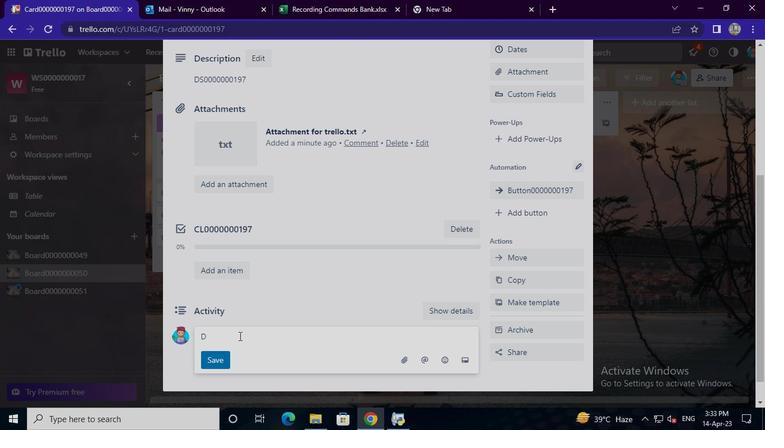 
Action: Keyboard Key.shift
Screenshot: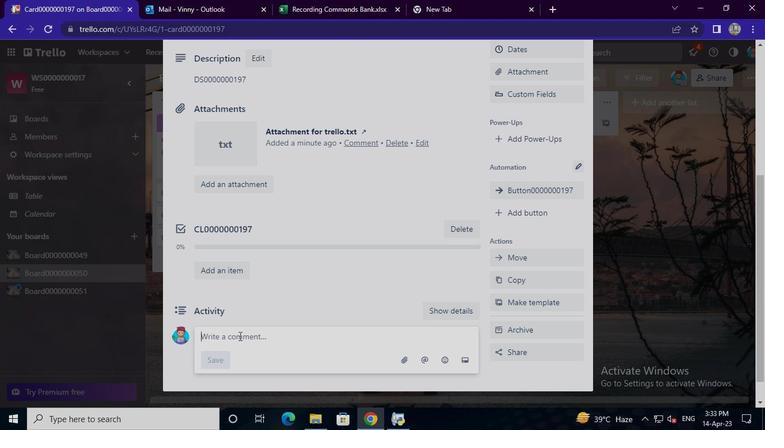 
Action: Keyboard C
Screenshot: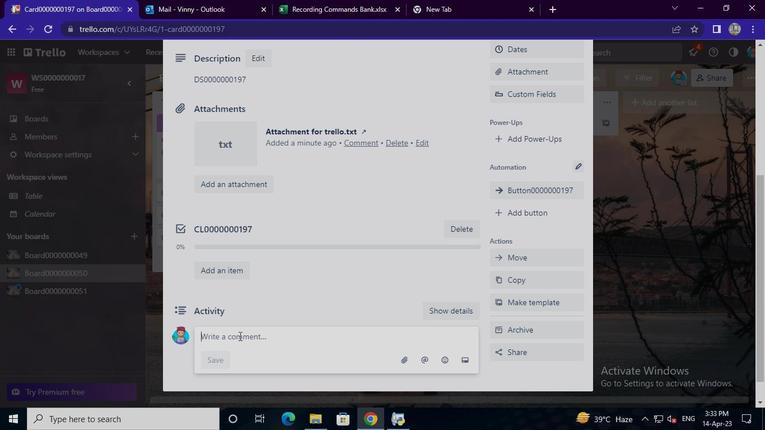 
Action: Keyboard M
Screenshot: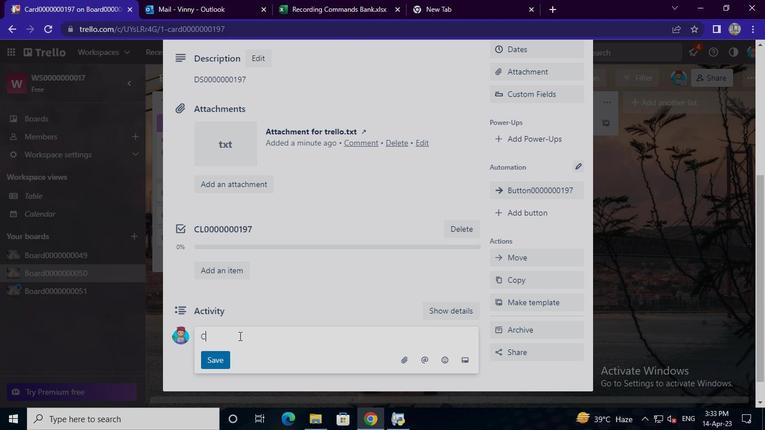 
Action: Keyboard <96>
Screenshot: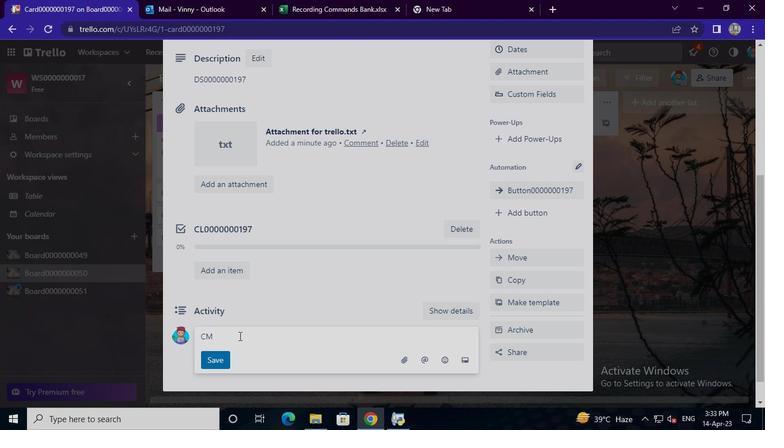
Action: Keyboard <96>
Screenshot: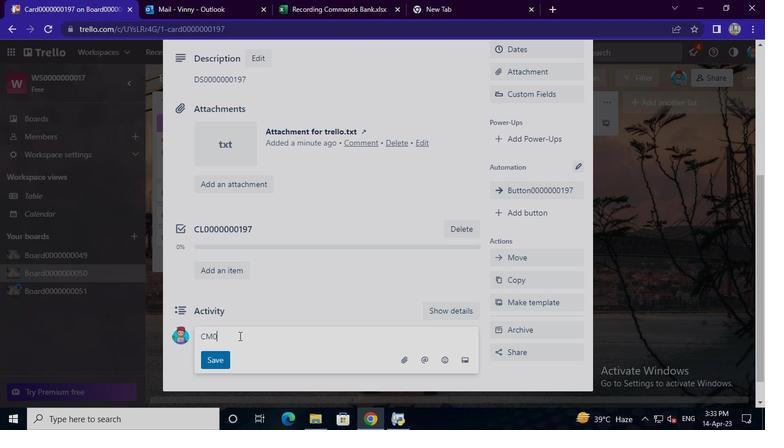 
Action: Keyboard <96>
Screenshot: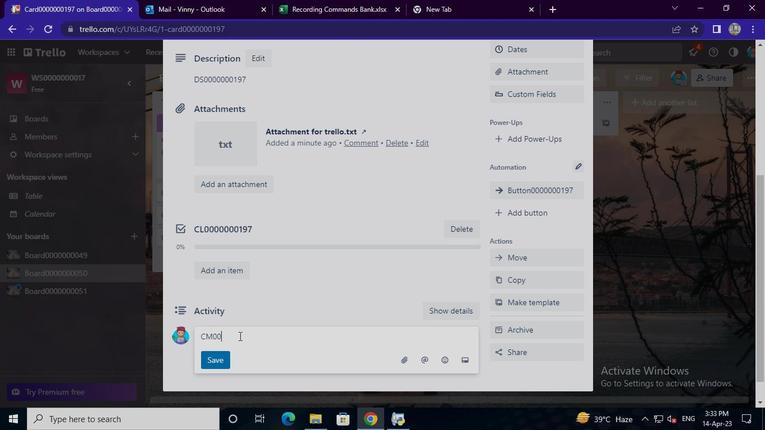 
Action: Keyboard <96>
Screenshot: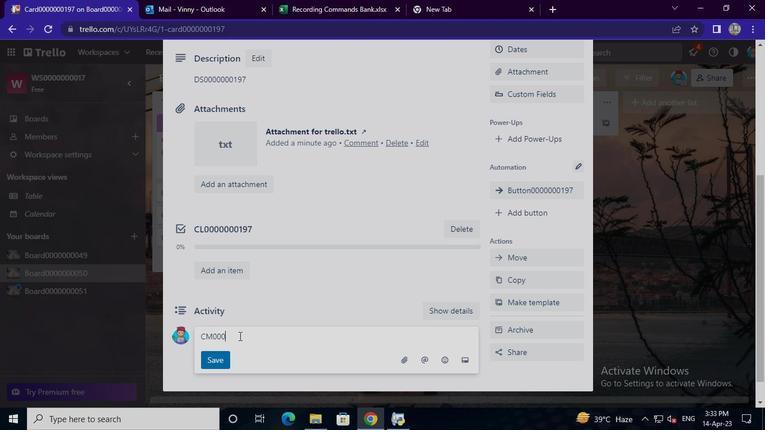 
Action: Keyboard <96>
Screenshot: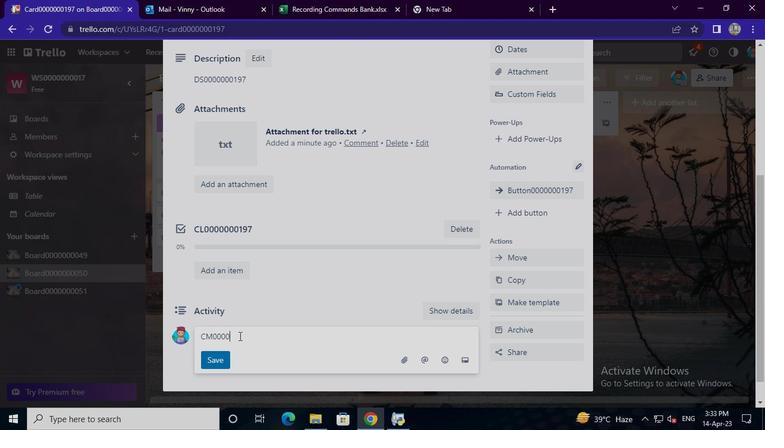 
Action: Keyboard <96>
Screenshot: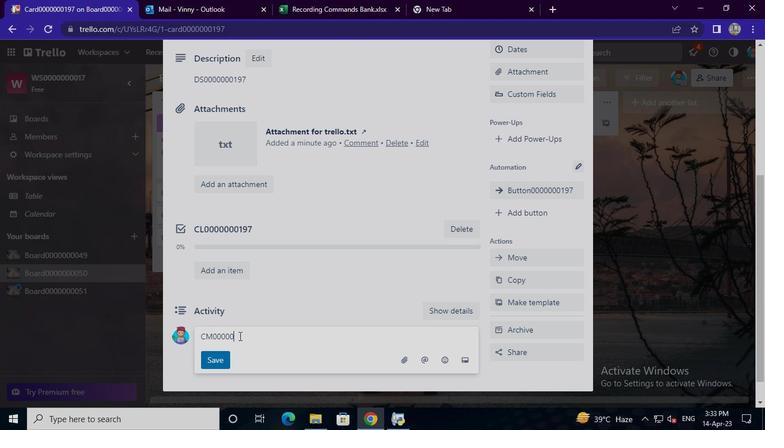 
Action: Keyboard <96>
Screenshot: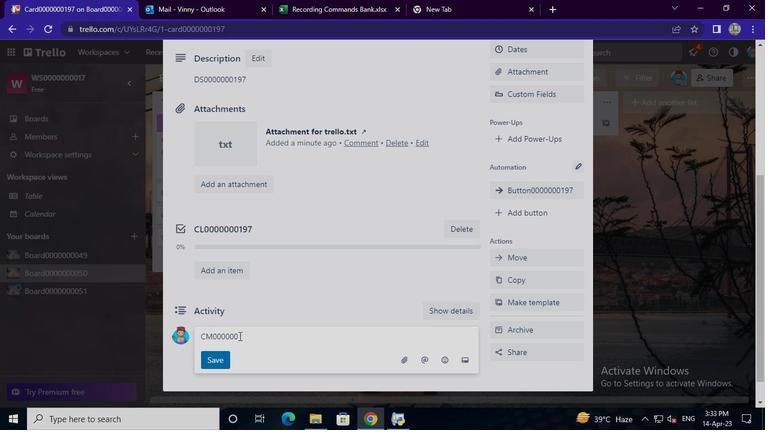 
Action: Keyboard <97>
Screenshot: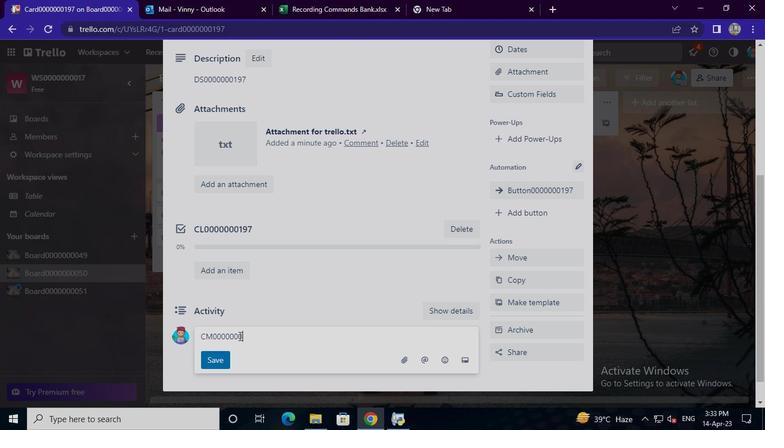 
Action: Keyboard <105>
Screenshot: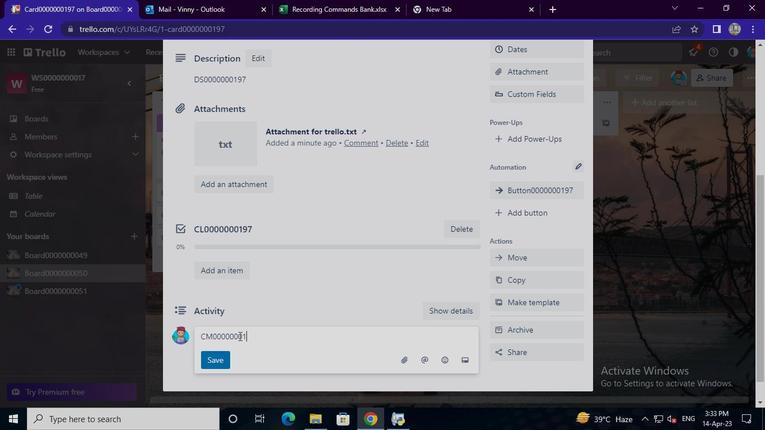 
Action: Keyboard <103>
Screenshot: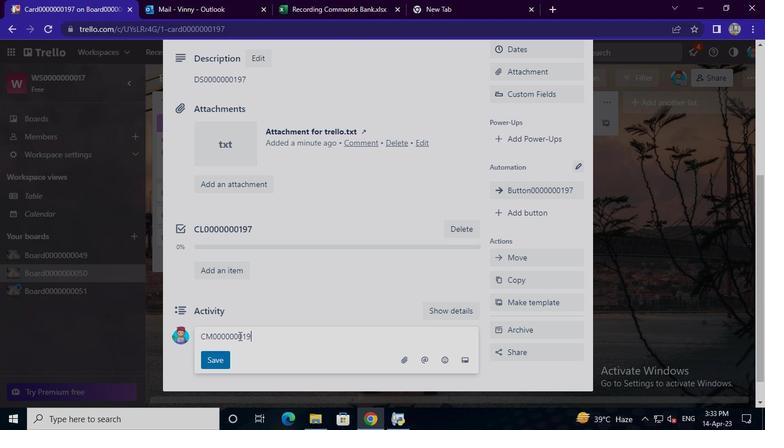 
Action: Mouse moved to (227, 357)
Screenshot: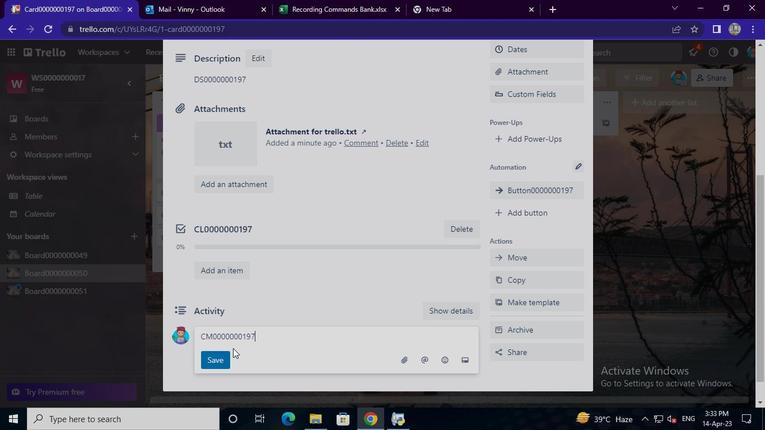 
Action: Mouse pressed left at (227, 357)
Screenshot: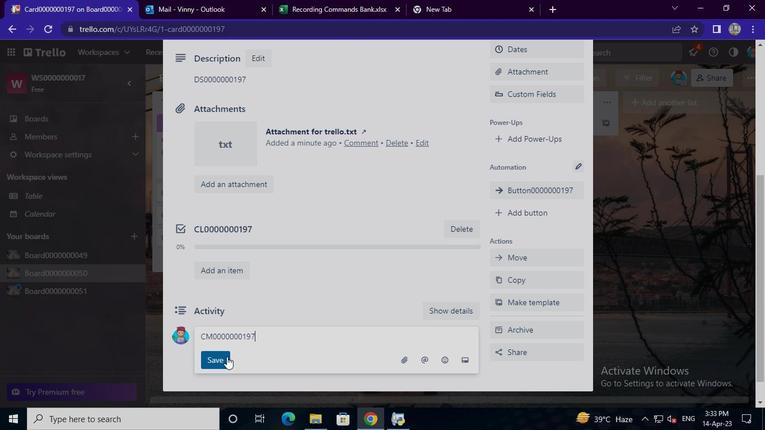 
Action: Mouse moved to (403, 424)
Screenshot: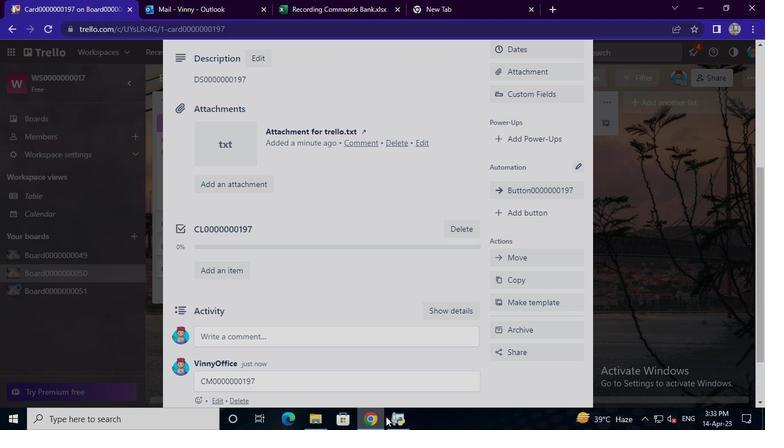 
Action: Mouse pressed left at (403, 424)
Screenshot: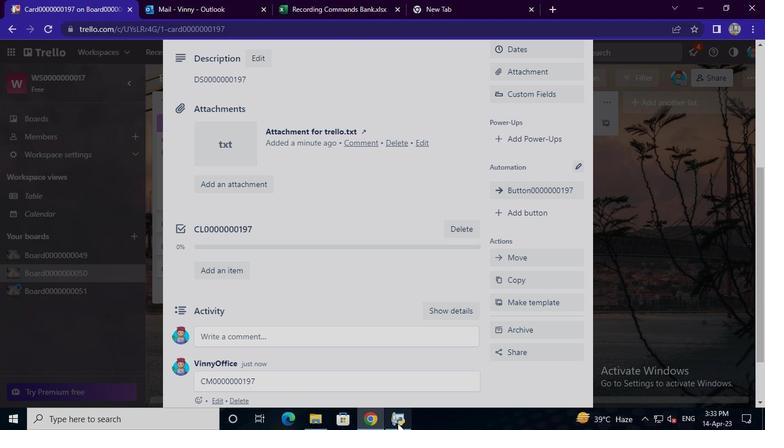 
Action: Mouse moved to (587, 52)
Screenshot: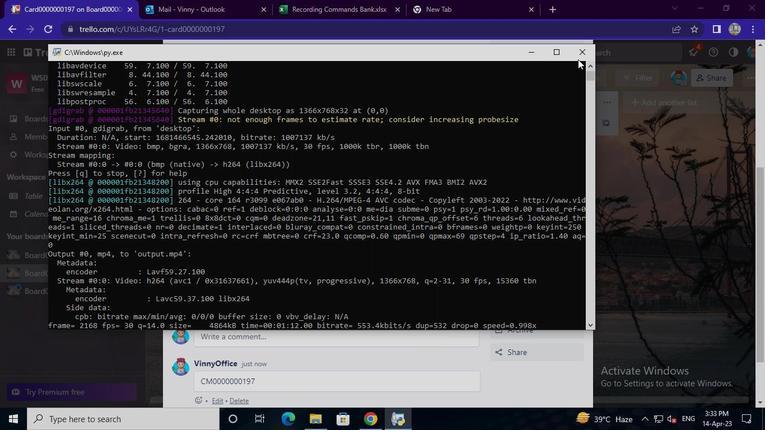 
Action: Mouse pressed left at (587, 52)
Screenshot: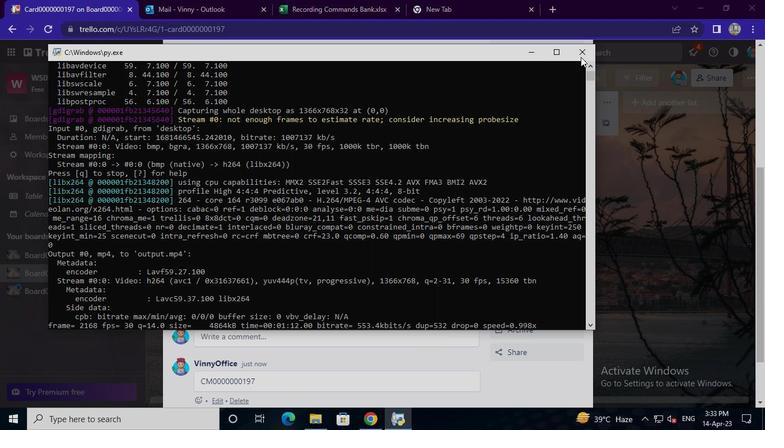 
